 Task: Look for space in Akalkot, India from 6th September, 2023 to 10th September, 2023 for 1 adult in price range Rs.10000 to Rs.15000. Place can be private room with 1  bedroom having 1 bed and 1 bathroom. Property type can be house, flat, guest house, hotel. Booking option can be shelf check-in. Required host language is English.
Action: Mouse moved to (437, 98)
Screenshot: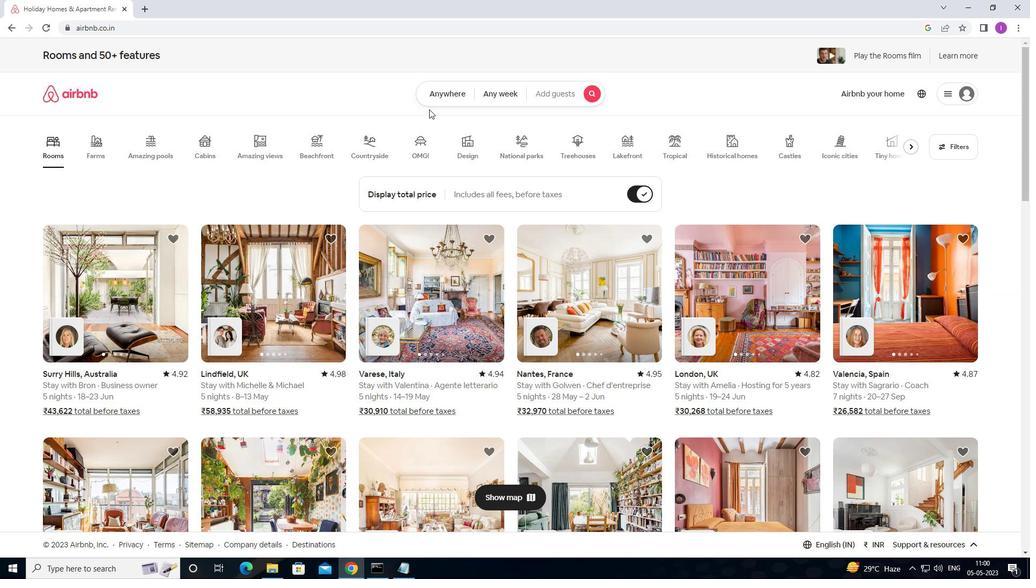 
Action: Mouse pressed left at (437, 98)
Screenshot: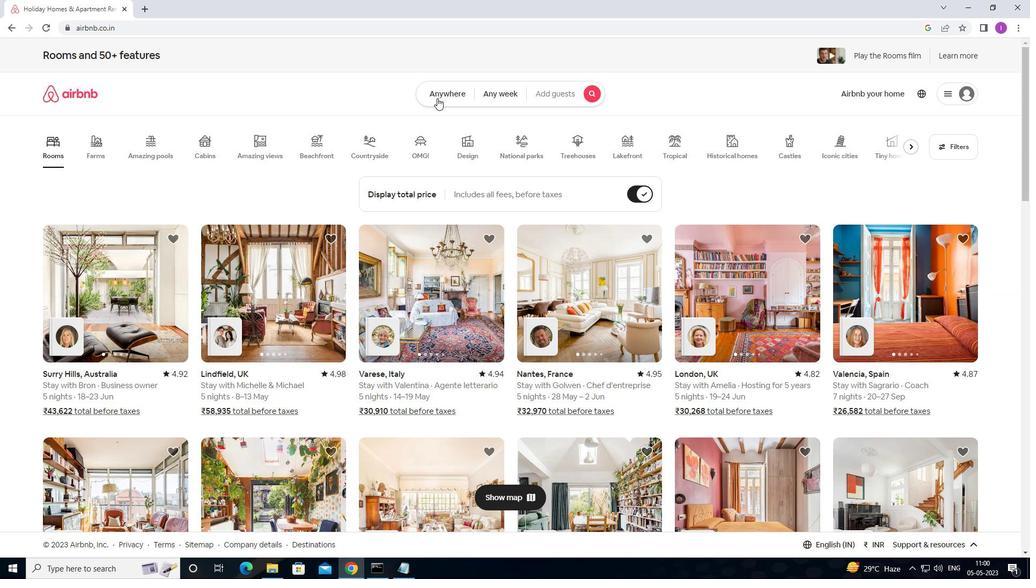 
Action: Mouse moved to (331, 133)
Screenshot: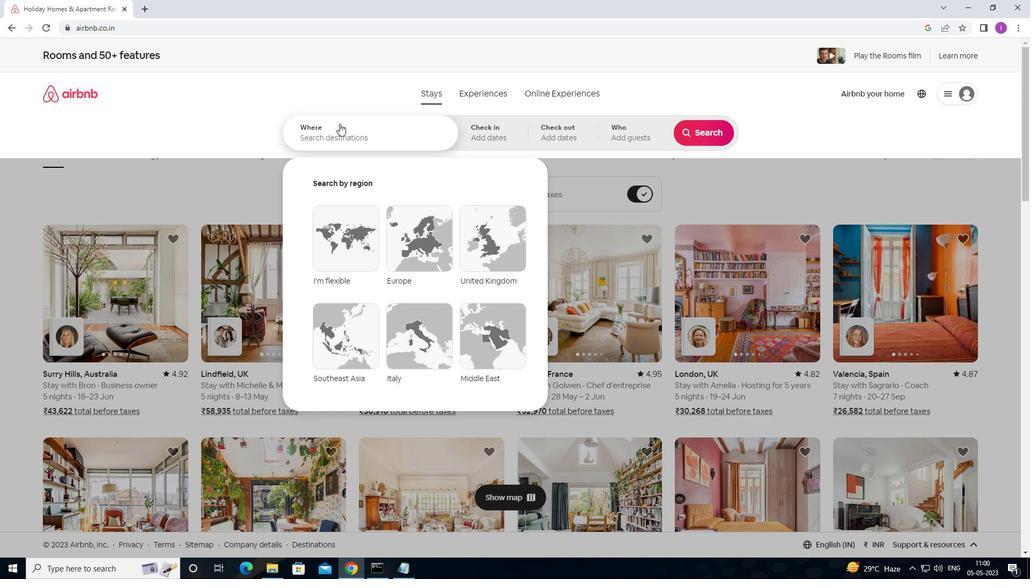 
Action: Mouse pressed left at (331, 133)
Screenshot: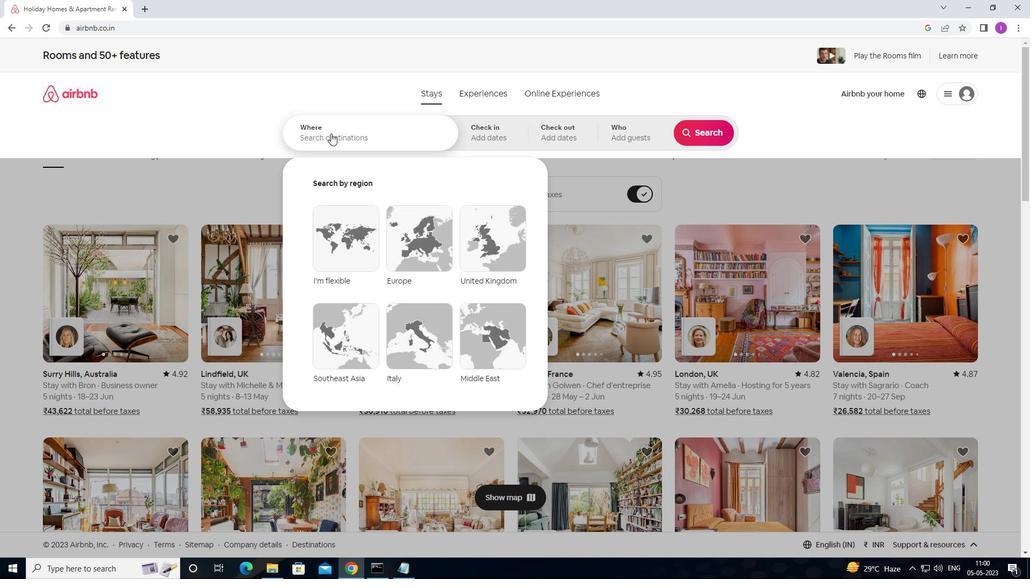 
Action: Mouse moved to (332, 133)
Screenshot: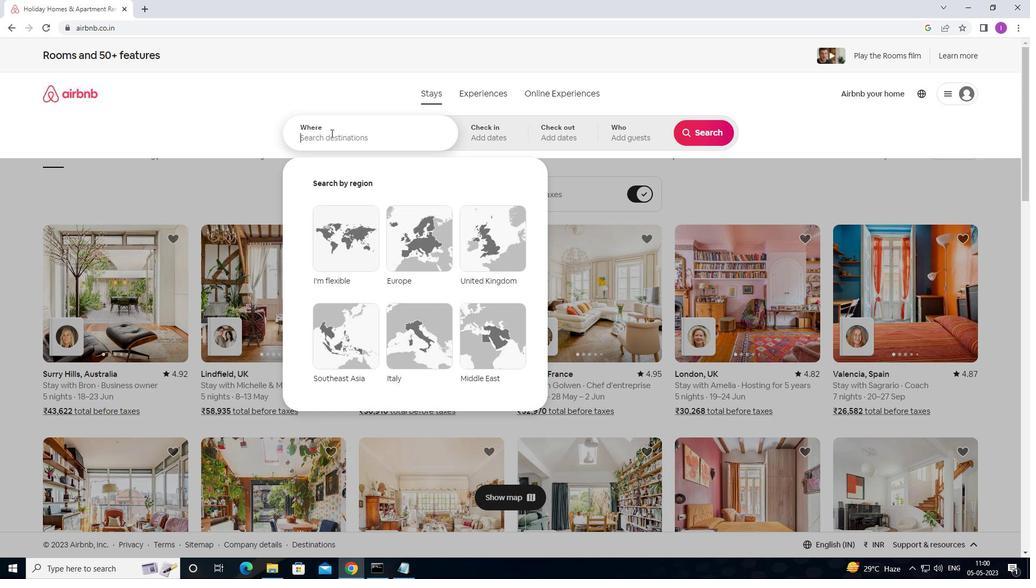 
Action: Key pressed <Key.shift>AKALKOT,<Key.shift><Key.shift>INDIA
Screenshot: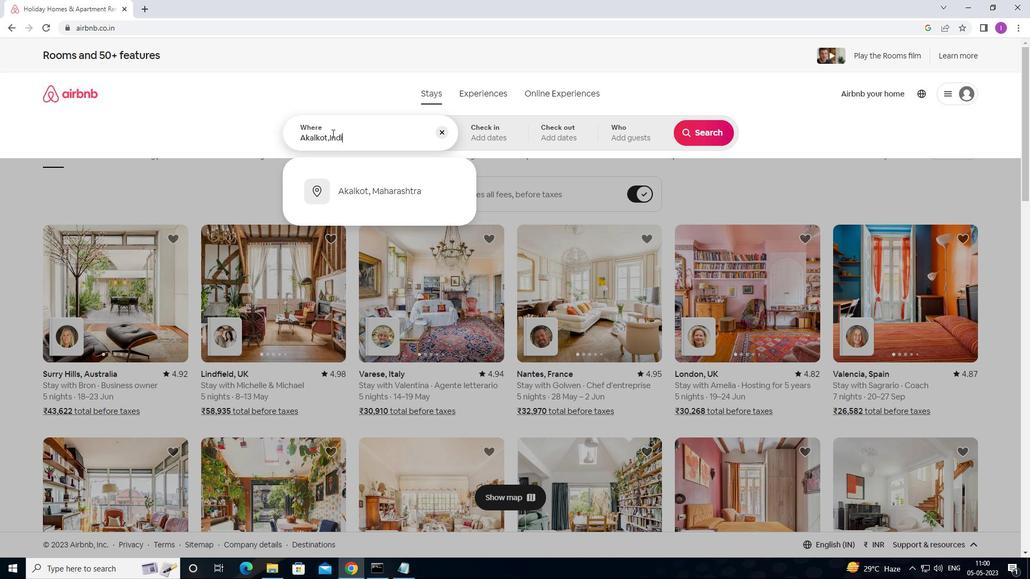 
Action: Mouse moved to (501, 132)
Screenshot: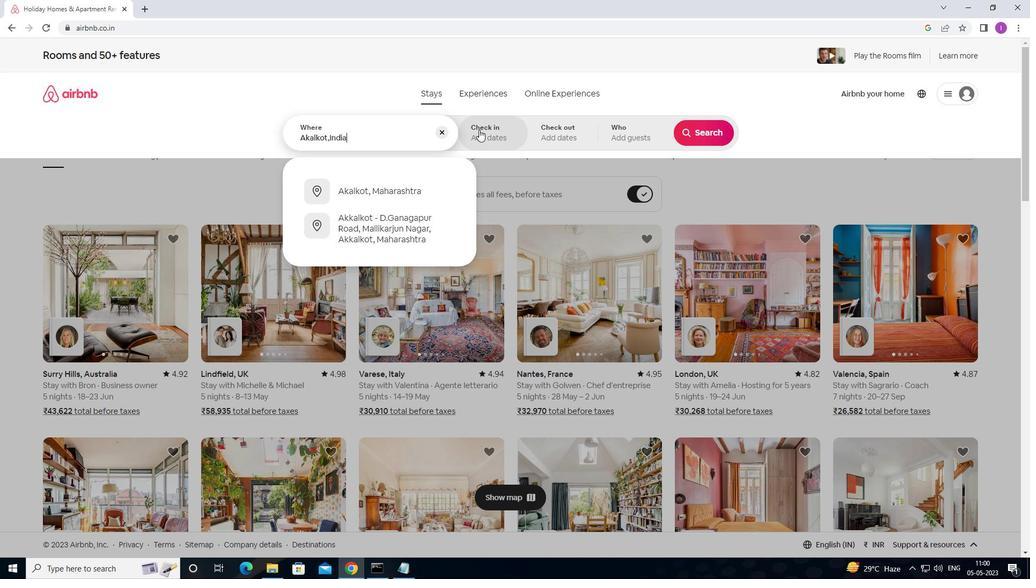 
Action: Mouse pressed left at (501, 132)
Screenshot: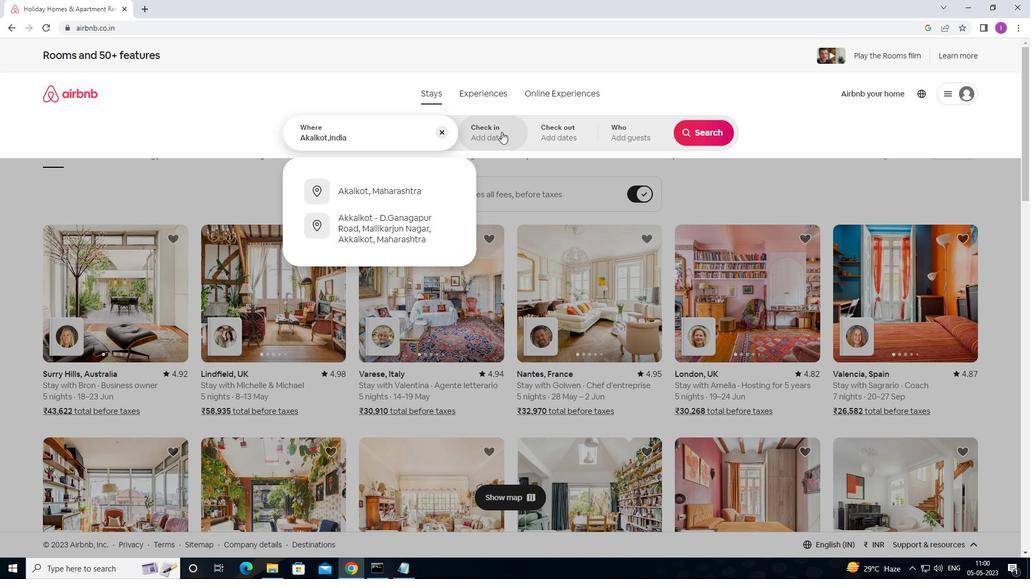 
Action: Mouse moved to (700, 221)
Screenshot: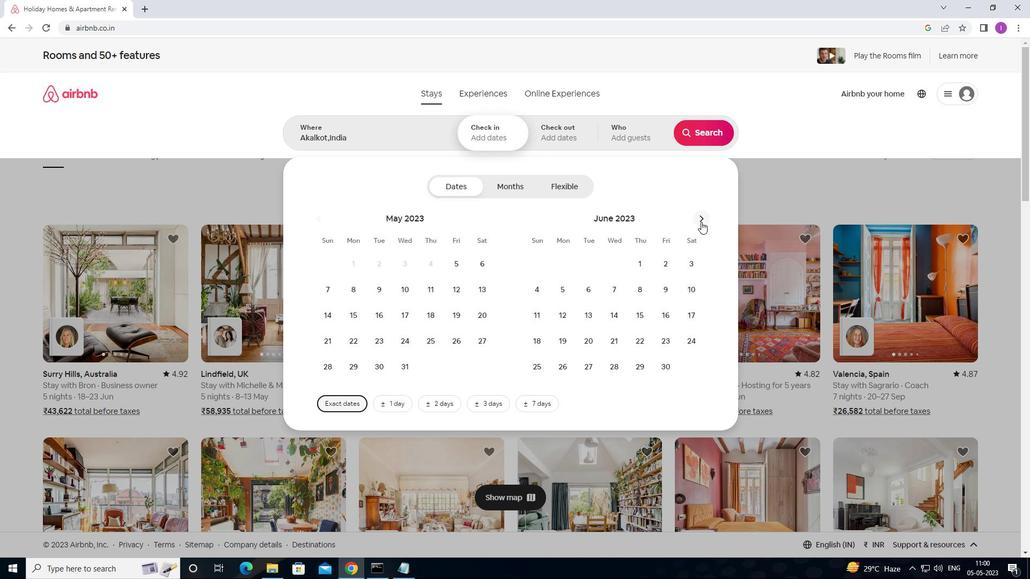 
Action: Mouse pressed left at (700, 221)
Screenshot: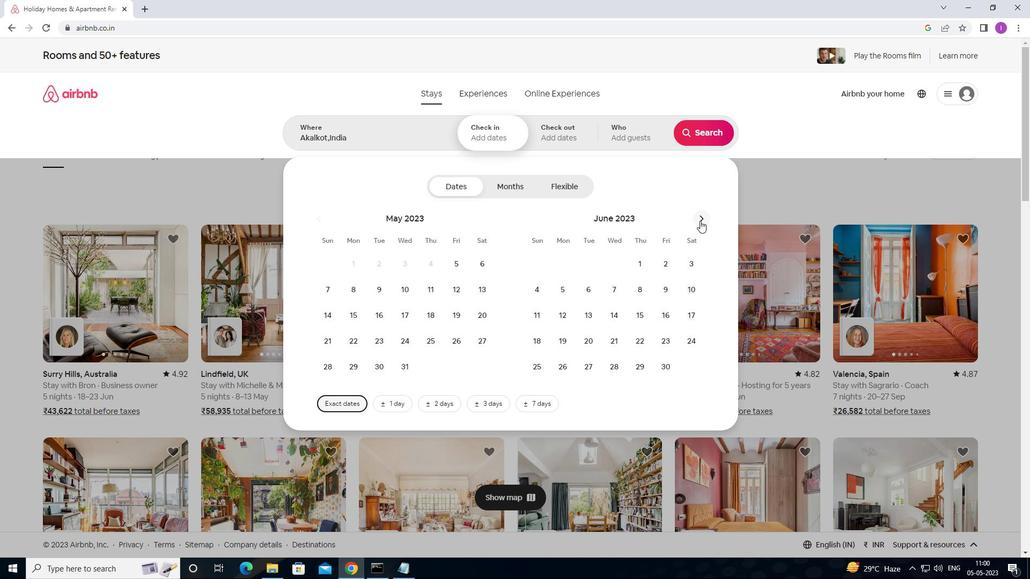 
Action: Mouse pressed left at (700, 221)
Screenshot: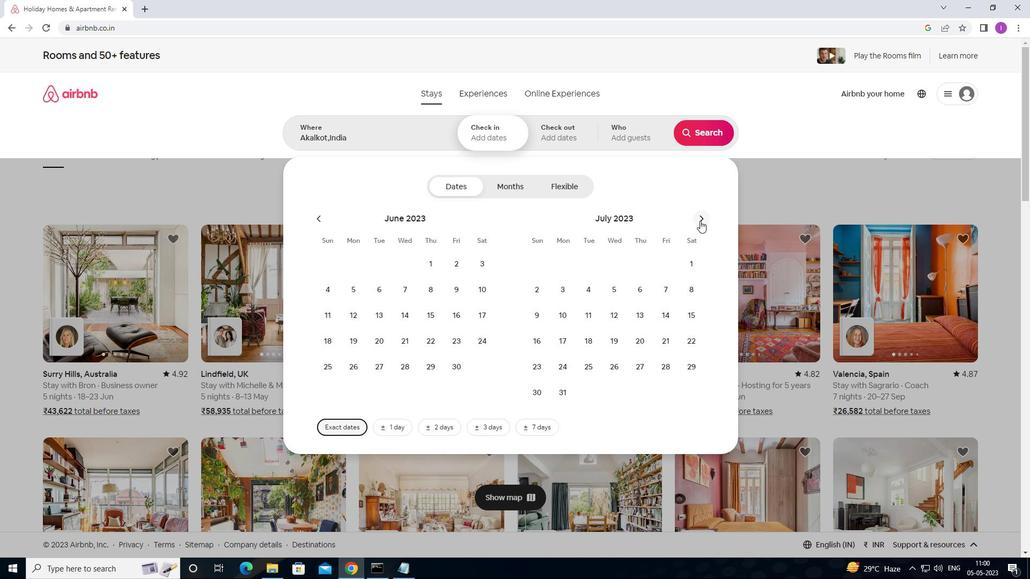 
Action: Mouse moved to (699, 220)
Screenshot: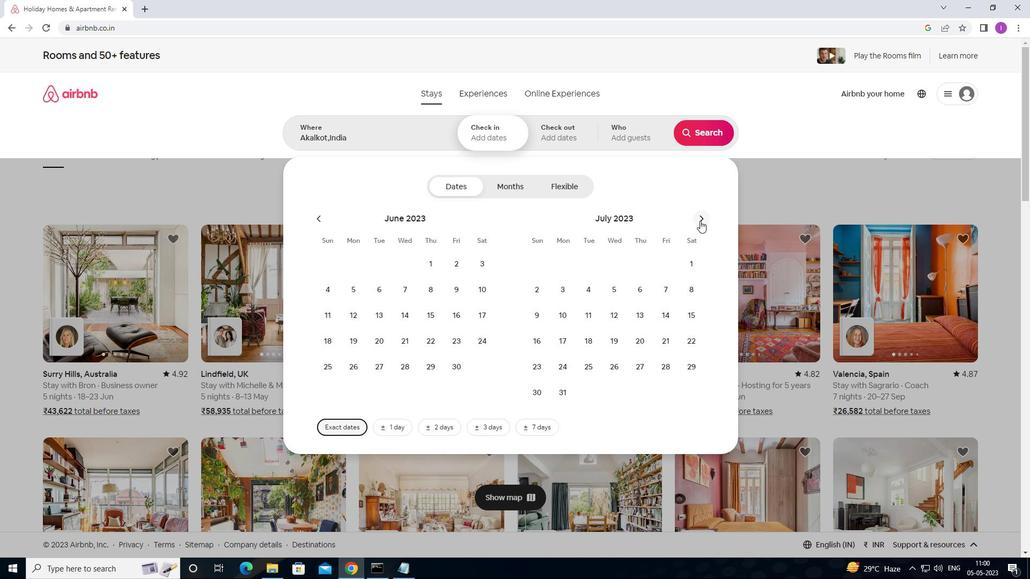 
Action: Mouse pressed left at (699, 220)
Screenshot: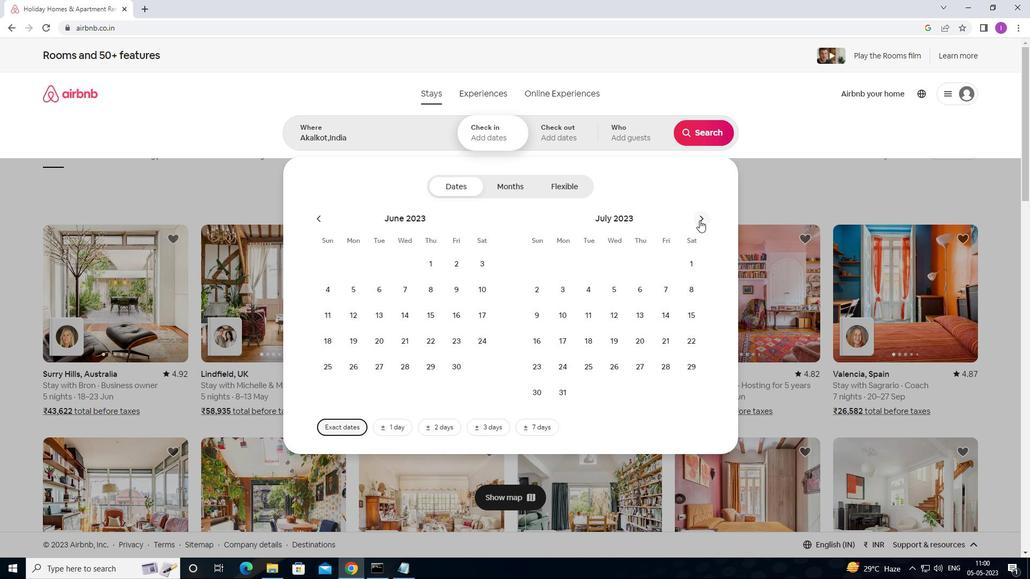 
Action: Mouse pressed left at (699, 220)
Screenshot: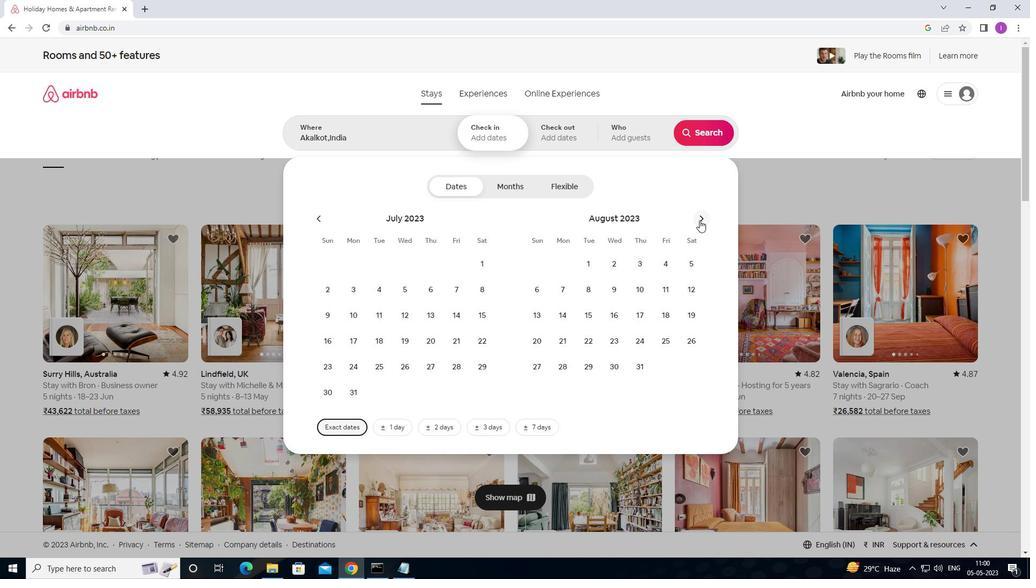 
Action: Mouse moved to (398, 286)
Screenshot: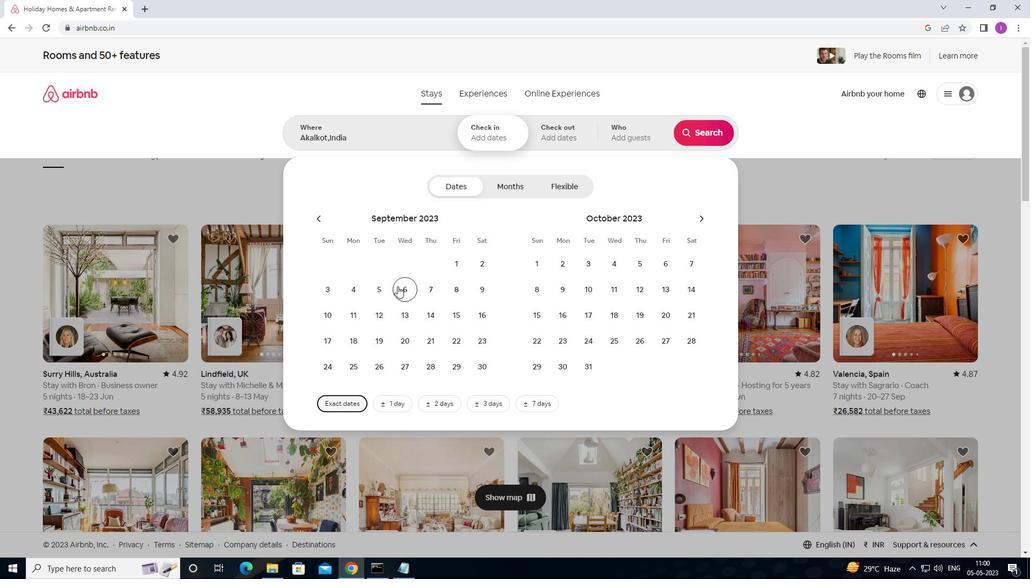 
Action: Mouse pressed left at (398, 286)
Screenshot: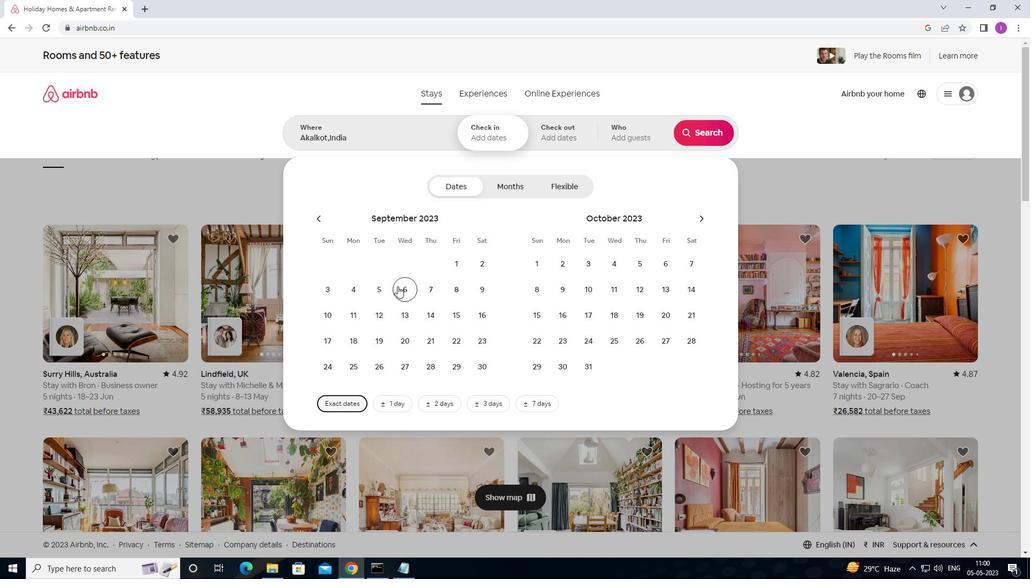 
Action: Mouse moved to (331, 310)
Screenshot: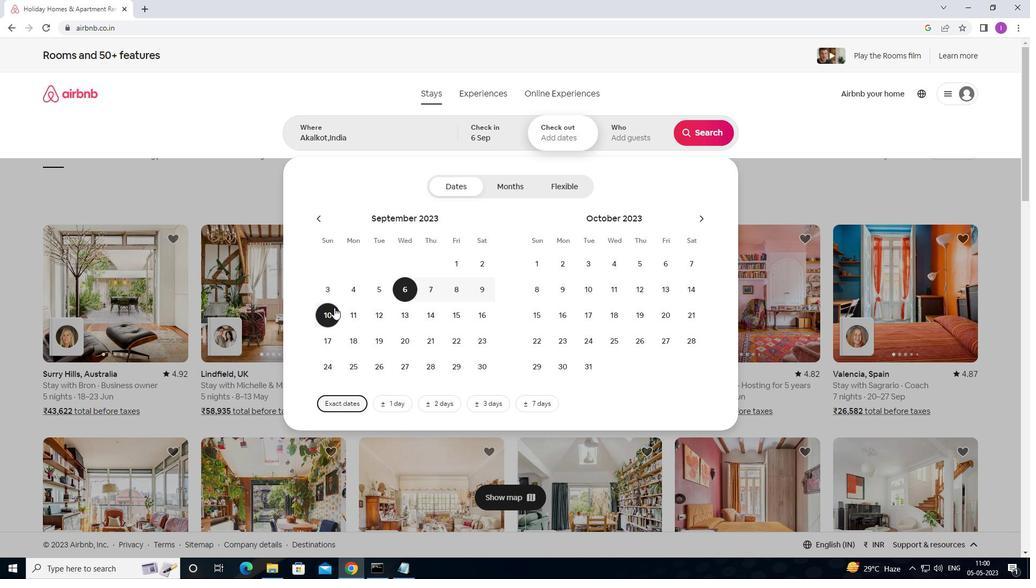 
Action: Mouse pressed left at (331, 310)
Screenshot: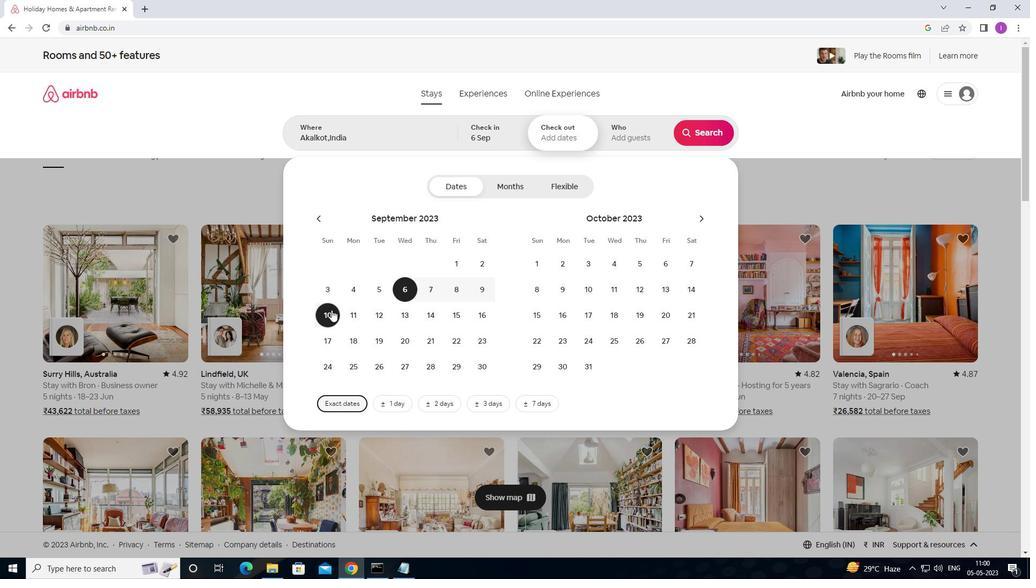 
Action: Mouse moved to (646, 128)
Screenshot: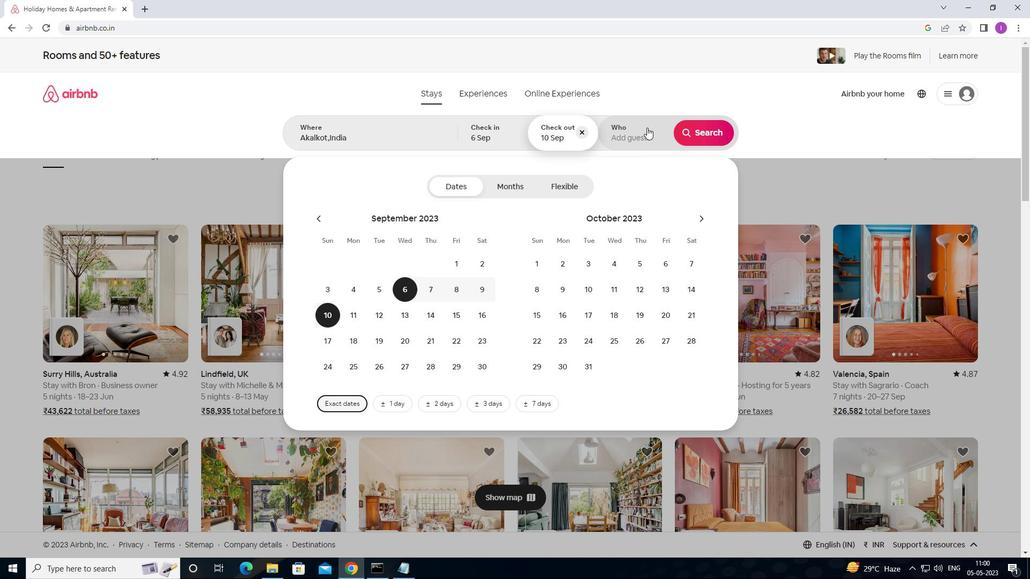 
Action: Mouse pressed left at (646, 128)
Screenshot: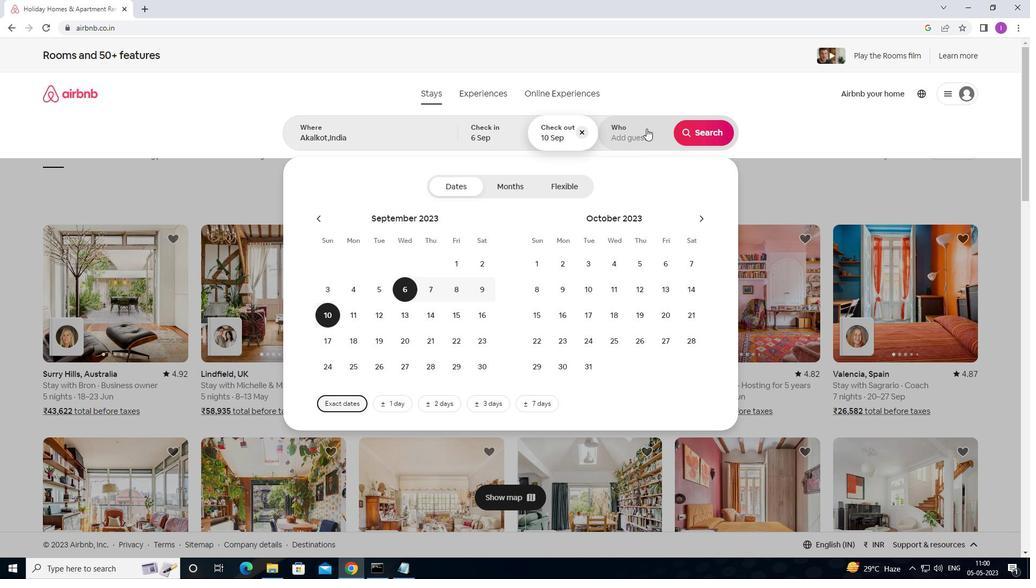 
Action: Mouse moved to (711, 188)
Screenshot: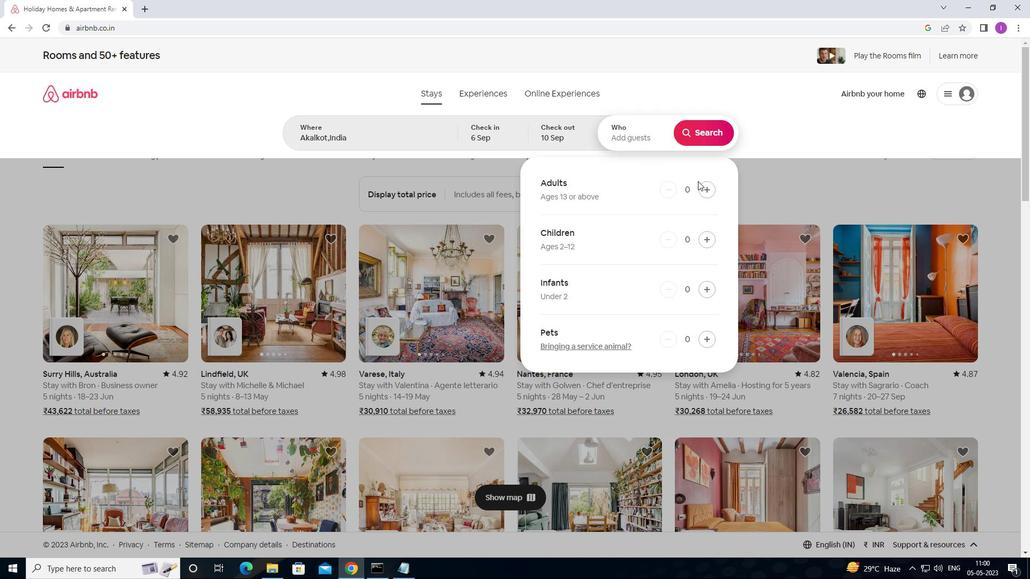 
Action: Mouse pressed left at (711, 188)
Screenshot: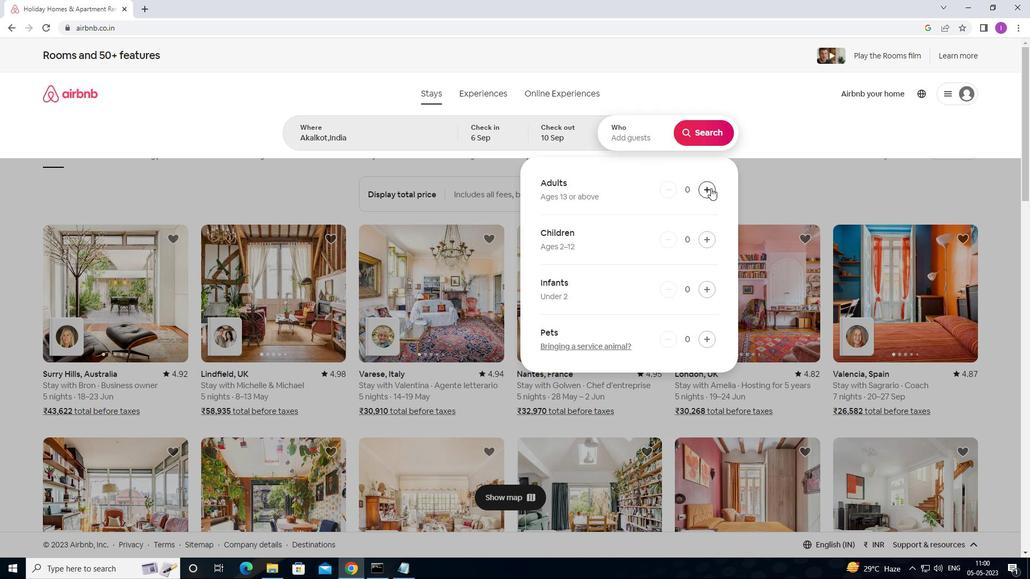 
Action: Mouse moved to (707, 133)
Screenshot: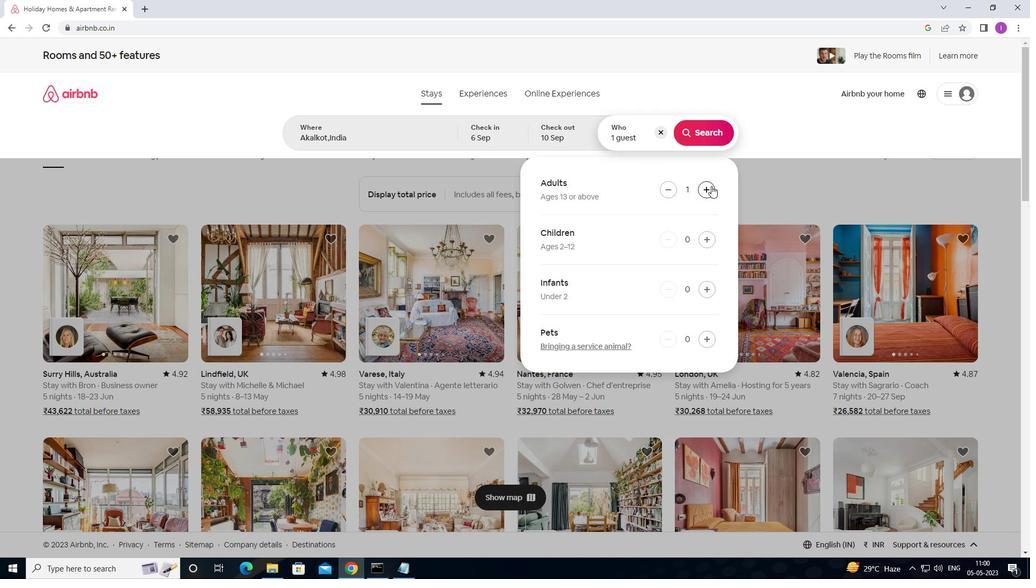 
Action: Mouse pressed left at (707, 133)
Screenshot: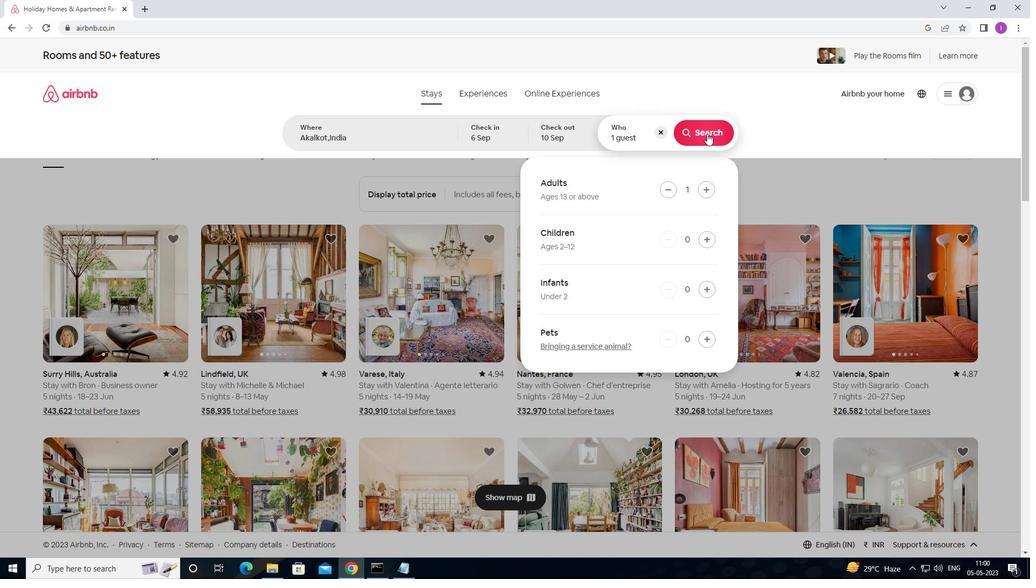 
Action: Mouse moved to (993, 100)
Screenshot: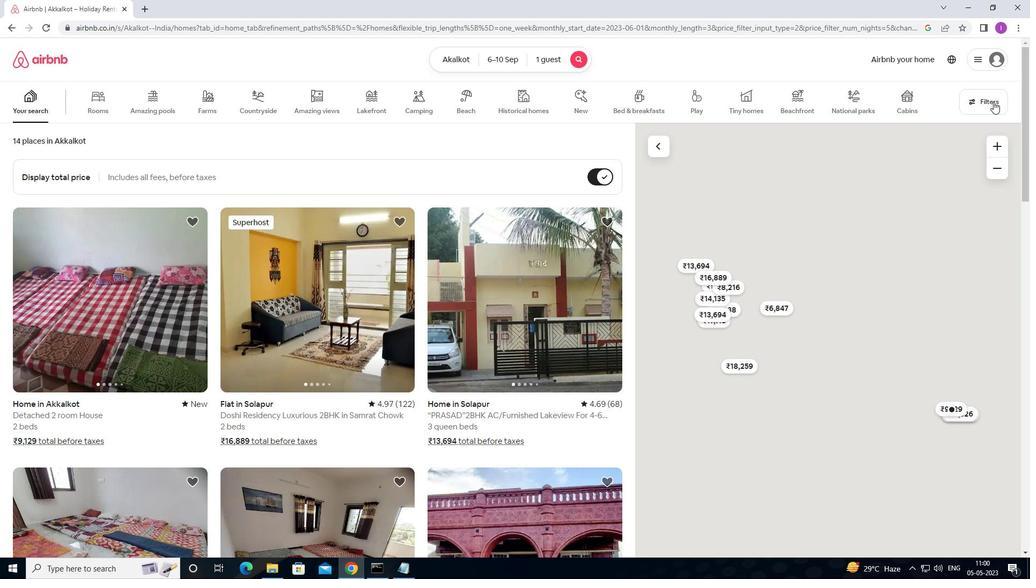 
Action: Mouse pressed left at (993, 100)
Screenshot: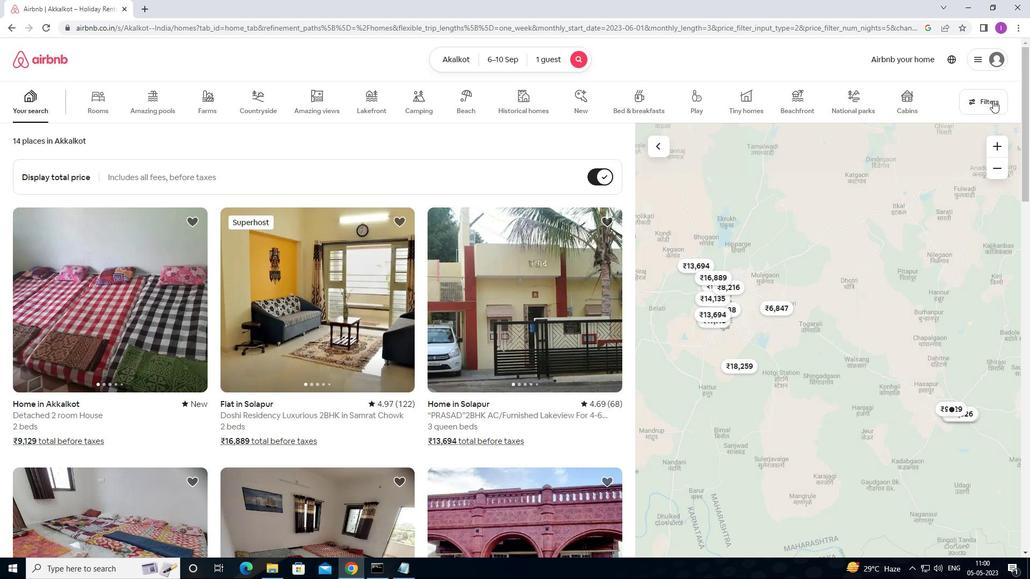 
Action: Mouse moved to (393, 360)
Screenshot: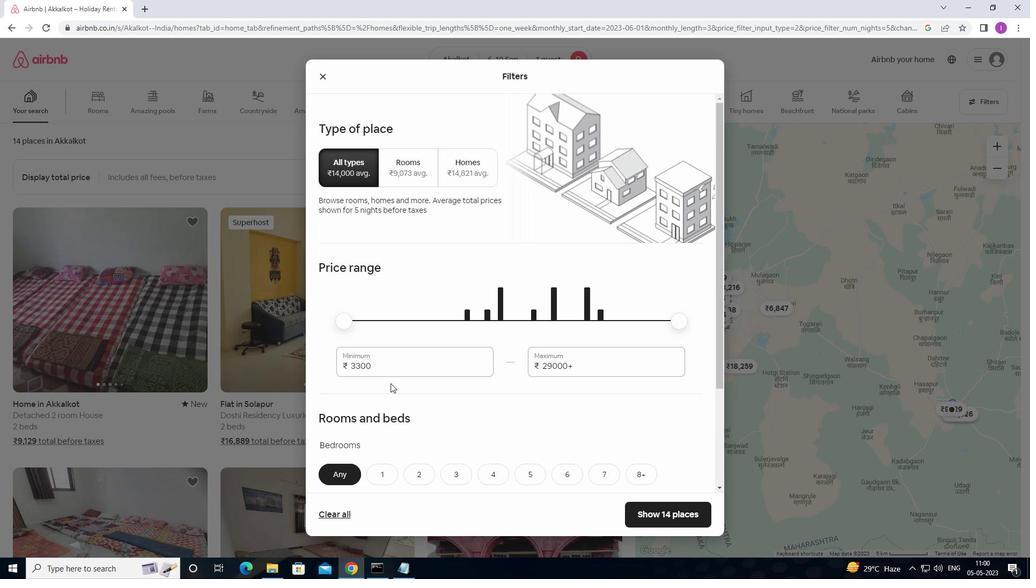 
Action: Mouse pressed left at (393, 360)
Screenshot: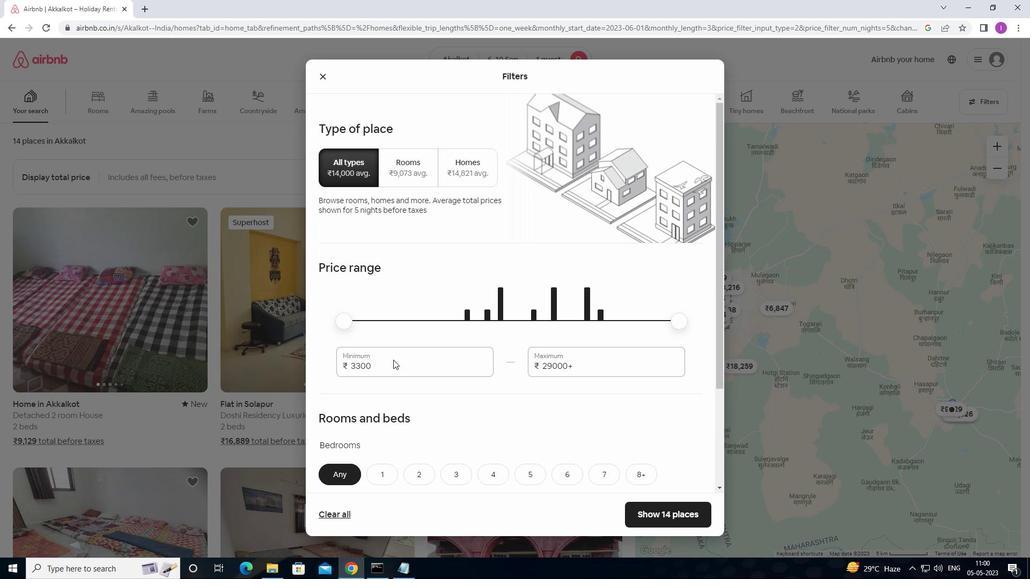 
Action: Mouse moved to (392, 366)
Screenshot: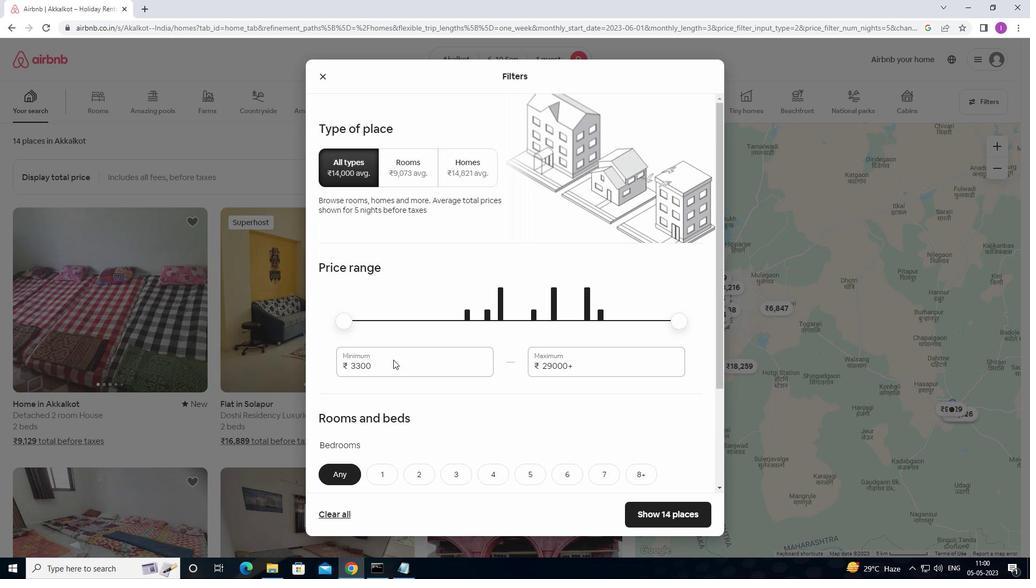
Action: Mouse pressed left at (392, 366)
Screenshot: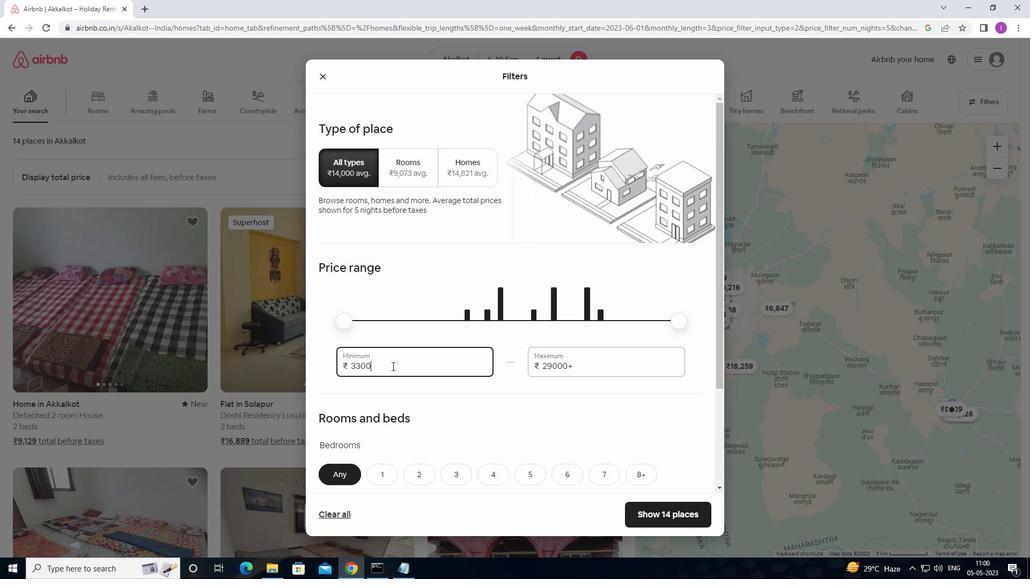 
Action: Mouse moved to (398, 374)
Screenshot: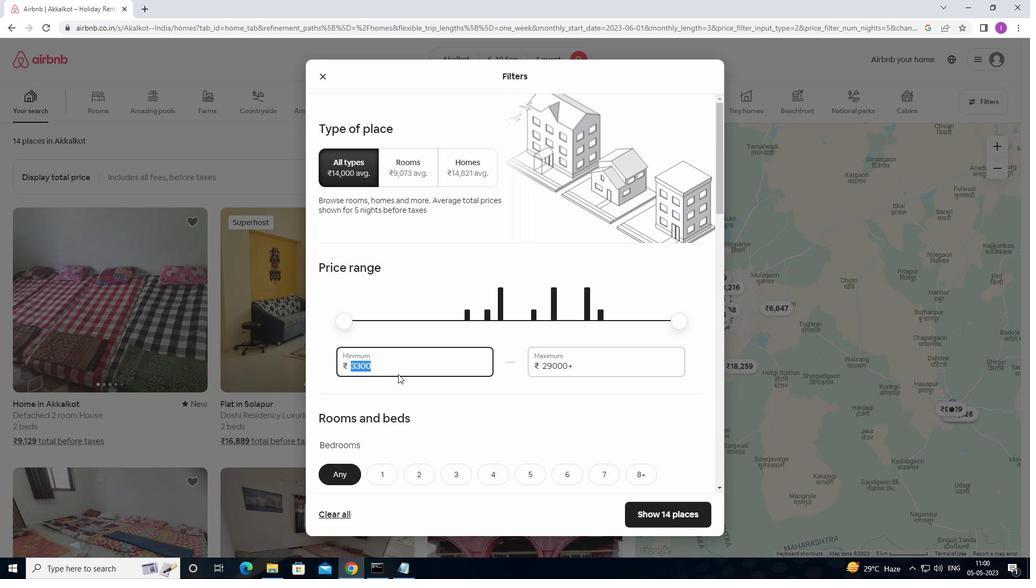 
Action: Key pressed 1
Screenshot: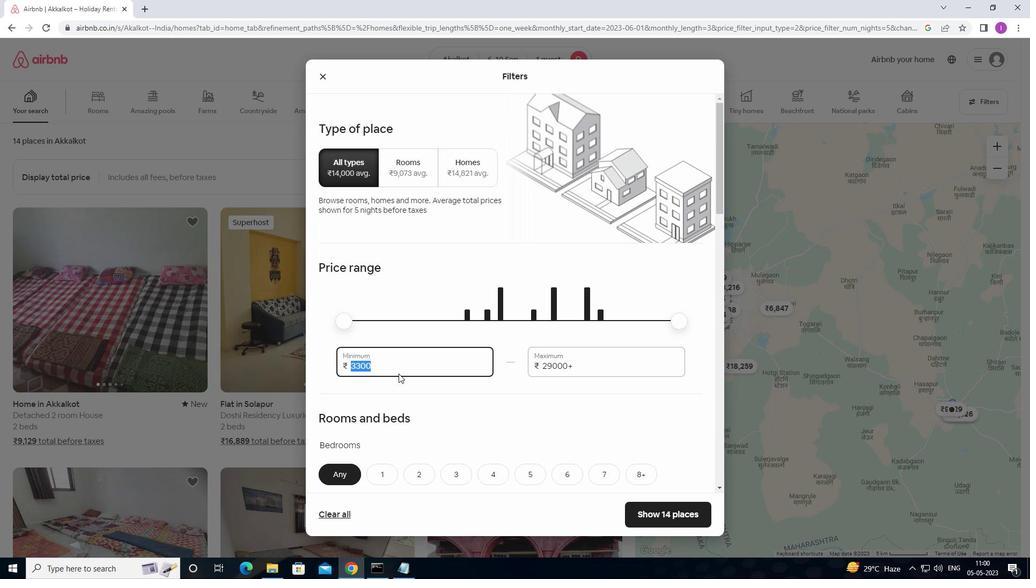 
Action: Mouse moved to (403, 372)
Screenshot: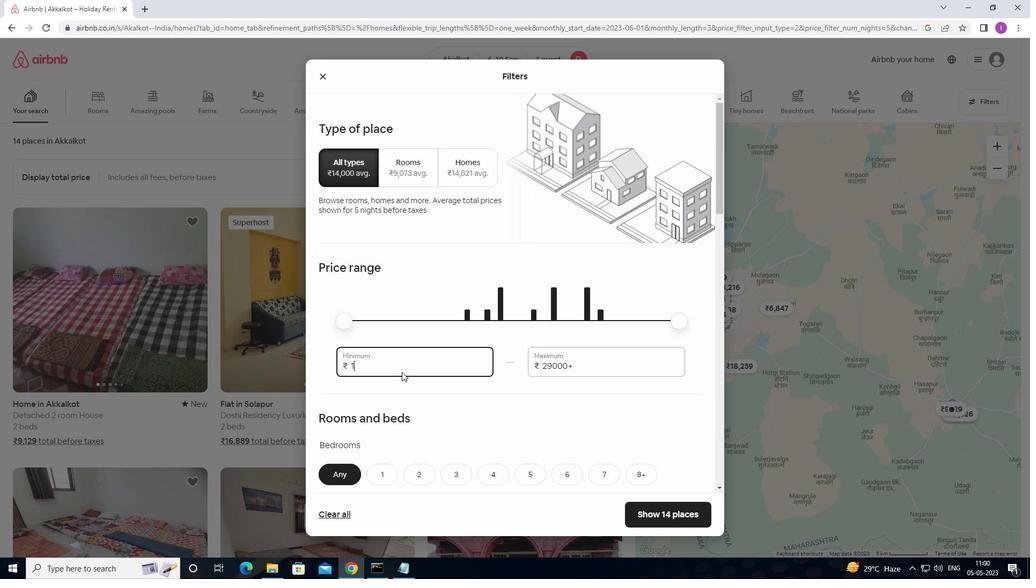 
Action: Key pressed 0
Screenshot: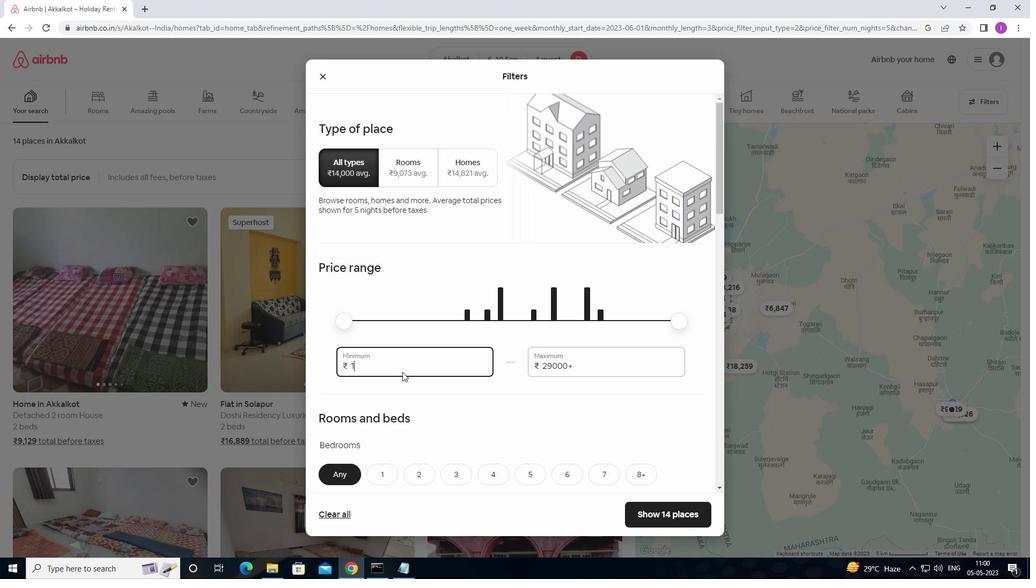
Action: Mouse moved to (406, 372)
Screenshot: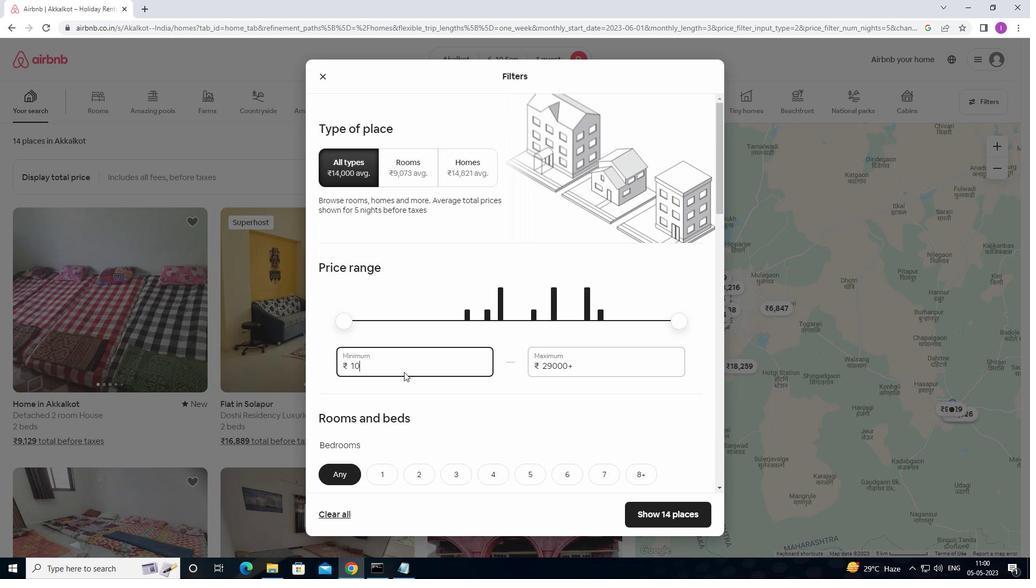 
Action: Key pressed 000
Screenshot: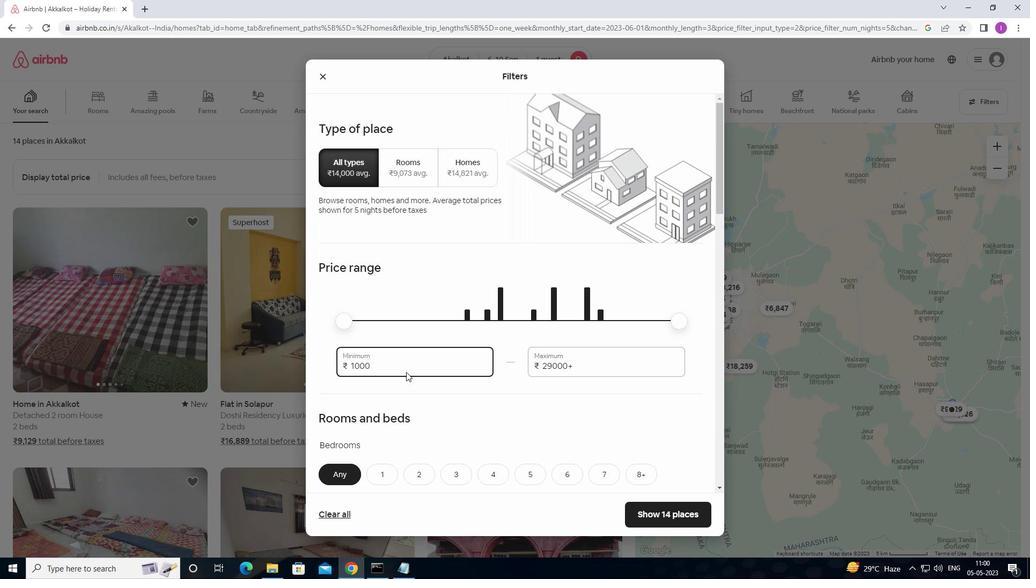 
Action: Mouse moved to (576, 368)
Screenshot: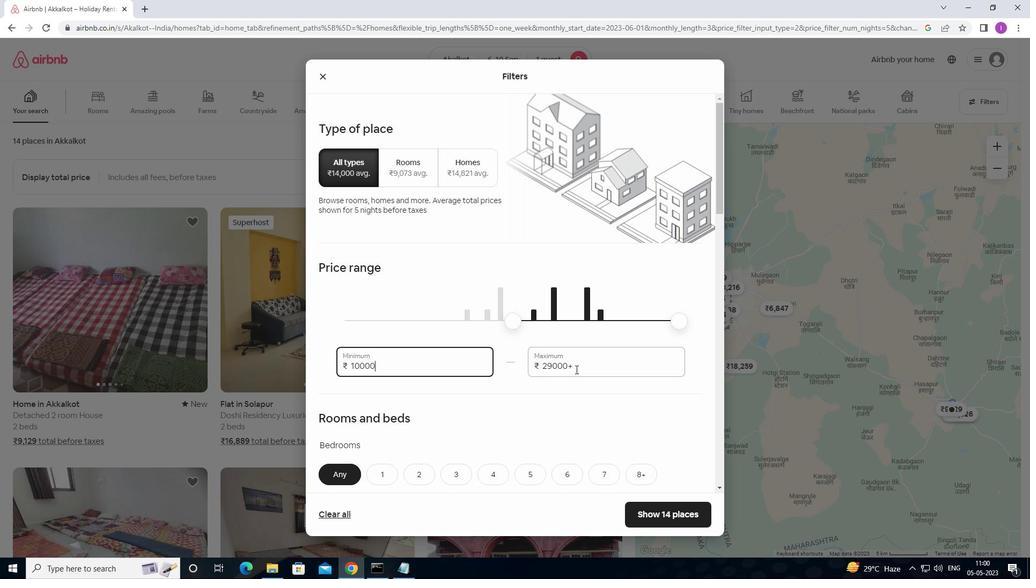 
Action: Mouse pressed left at (576, 368)
Screenshot: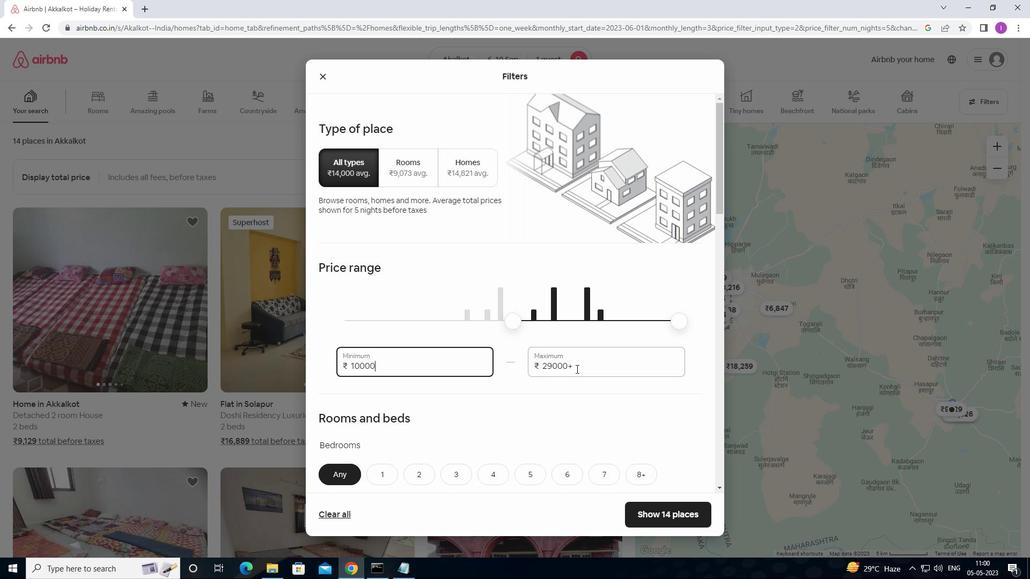 
Action: Mouse moved to (553, 368)
Screenshot: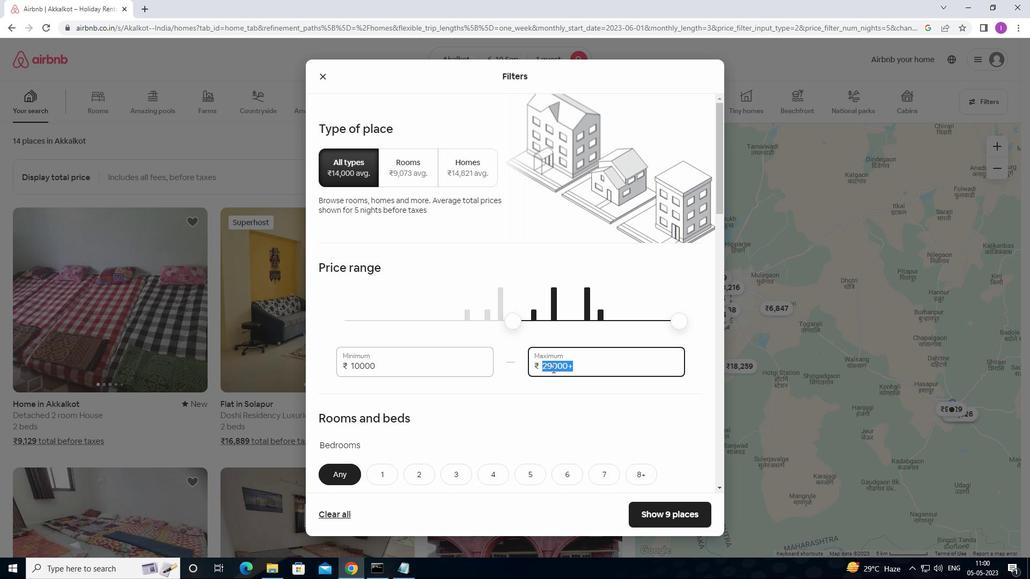 
Action: Key pressed 15000
Screenshot: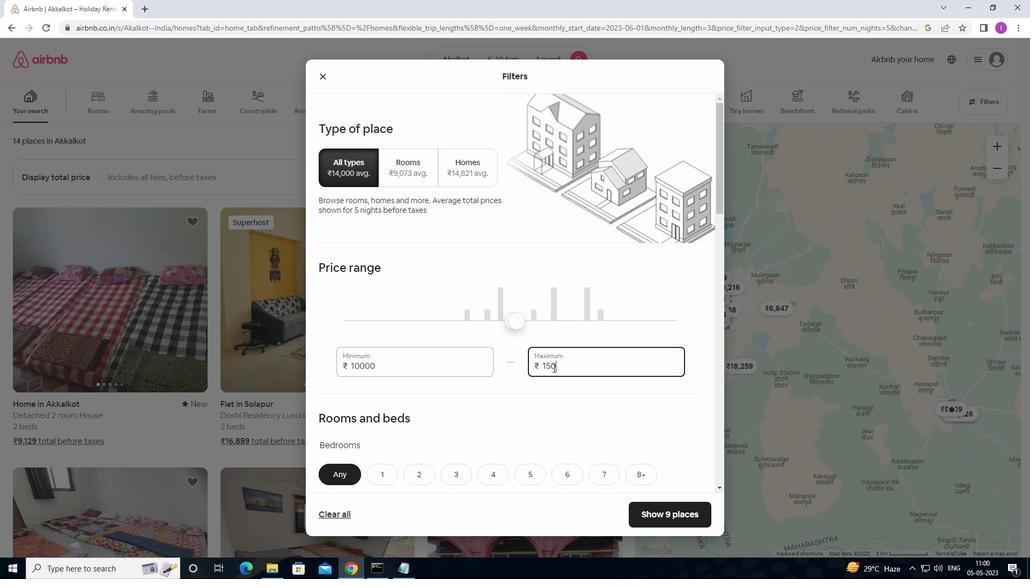 
Action: Mouse moved to (554, 382)
Screenshot: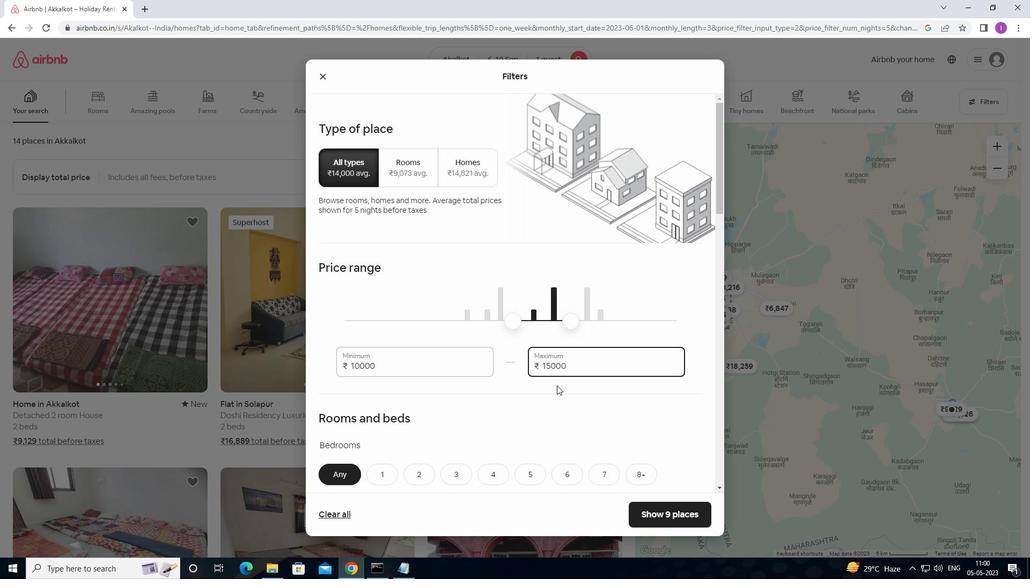 
Action: Mouse scrolled (554, 381) with delta (0, 0)
Screenshot: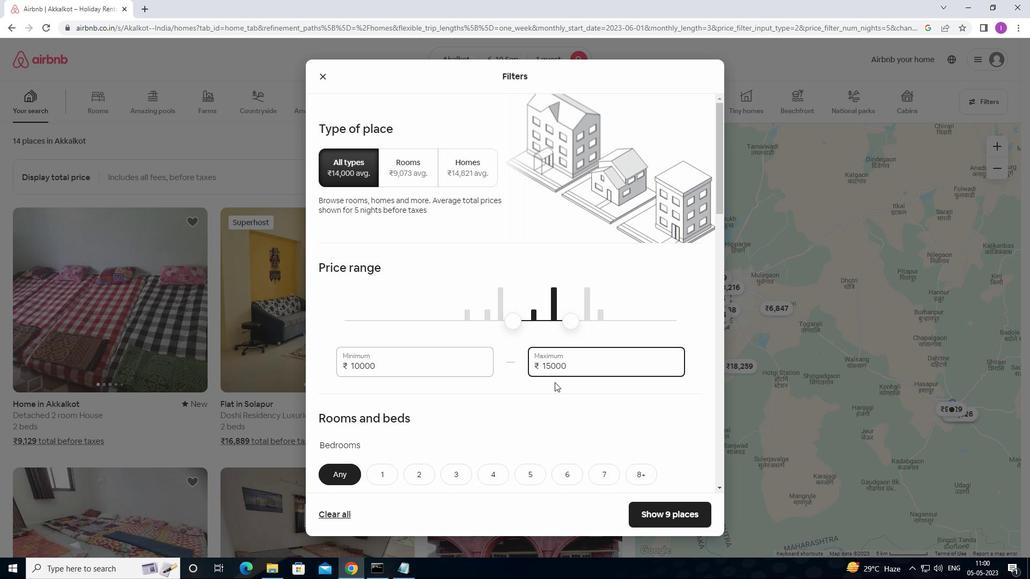
Action: Mouse moved to (554, 382)
Screenshot: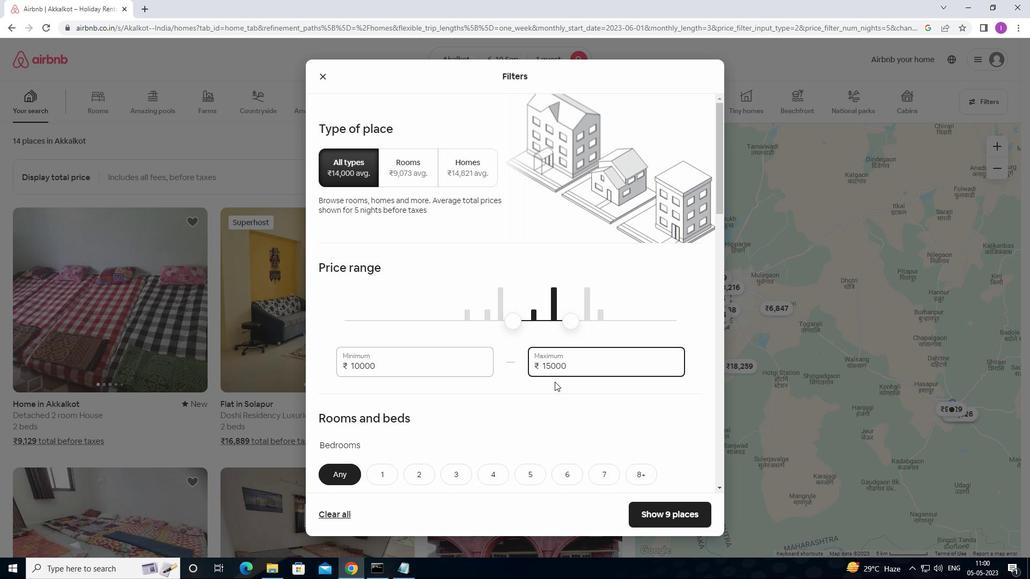 
Action: Mouse scrolled (554, 381) with delta (0, 0)
Screenshot: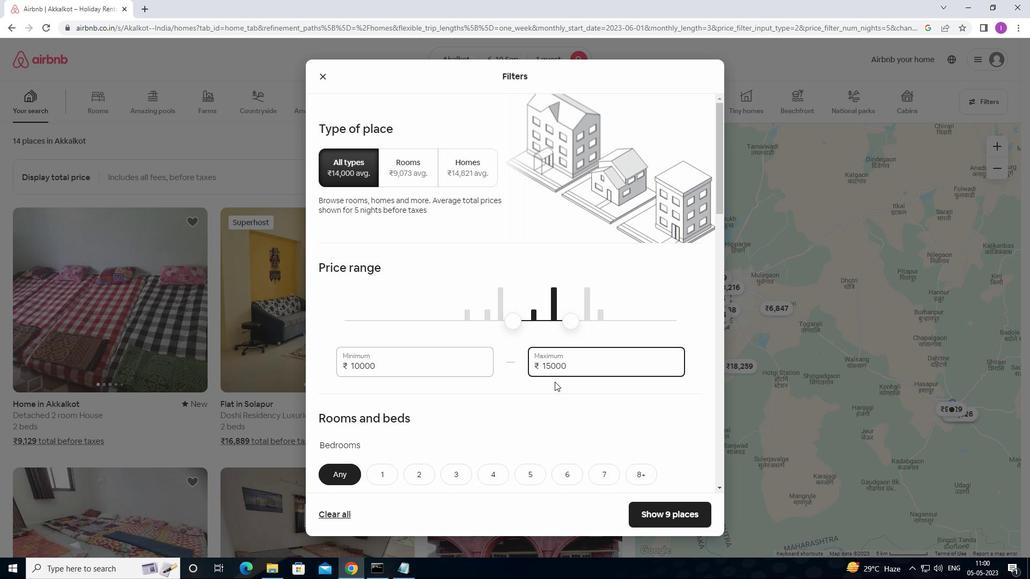 
Action: Mouse moved to (558, 376)
Screenshot: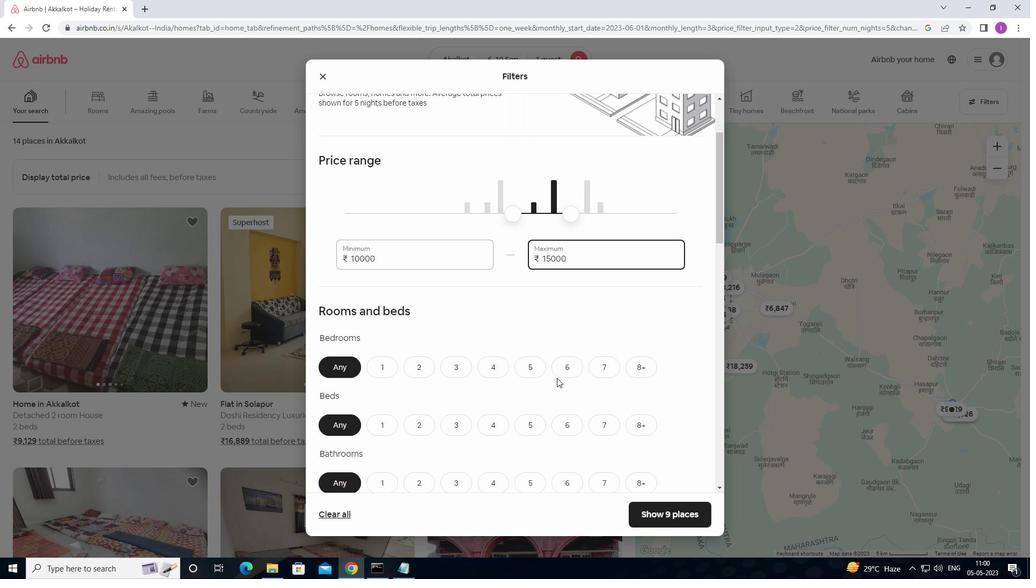 
Action: Mouse scrolled (558, 375) with delta (0, 0)
Screenshot: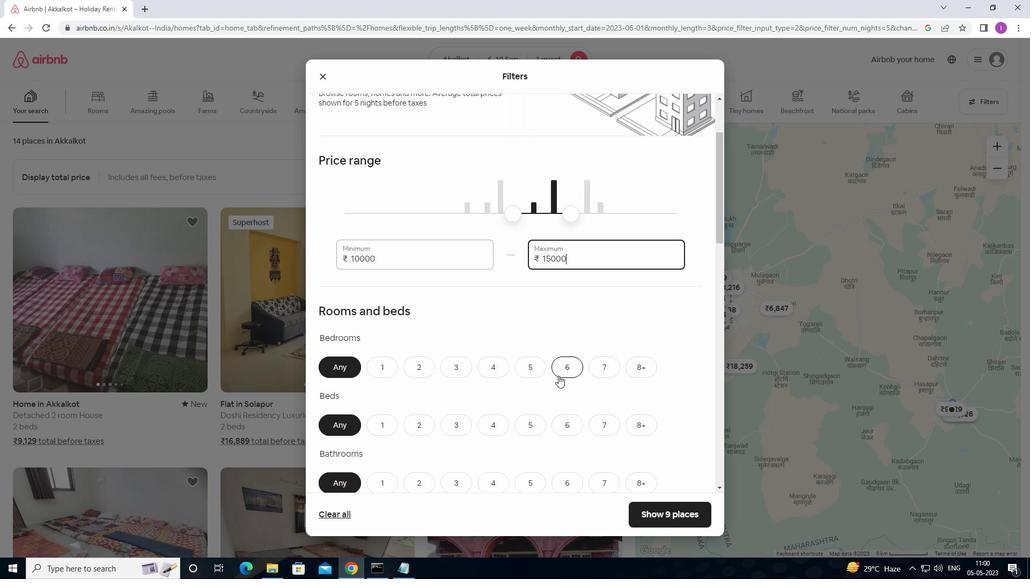 
Action: Mouse moved to (558, 372)
Screenshot: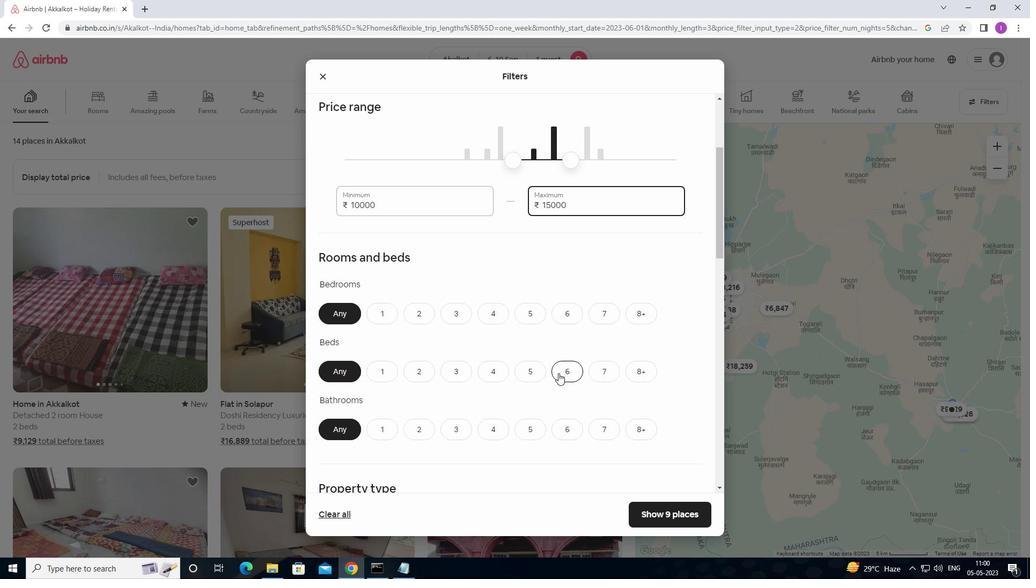 
Action: Mouse scrolled (558, 372) with delta (0, 0)
Screenshot: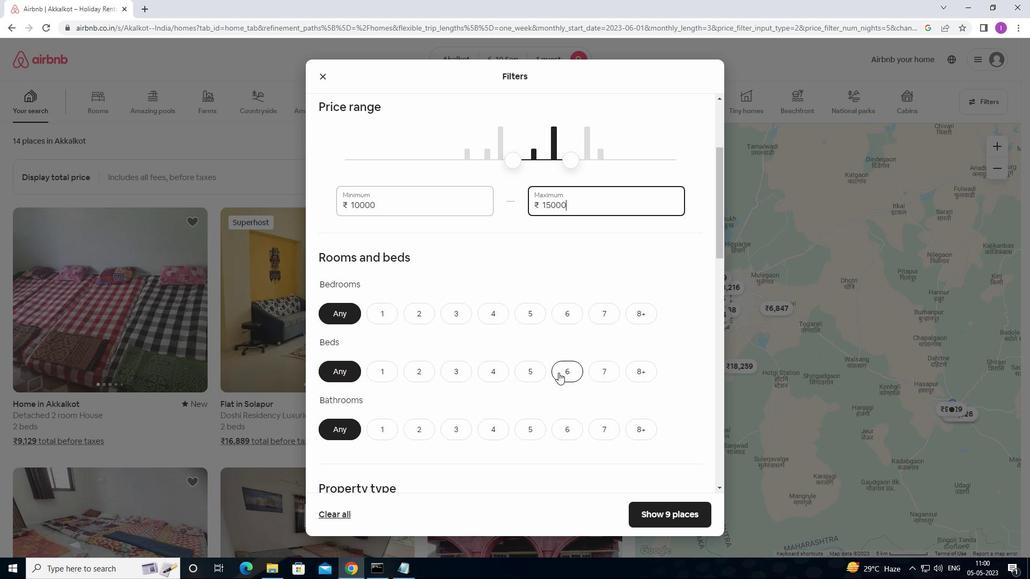 
Action: Mouse moved to (381, 267)
Screenshot: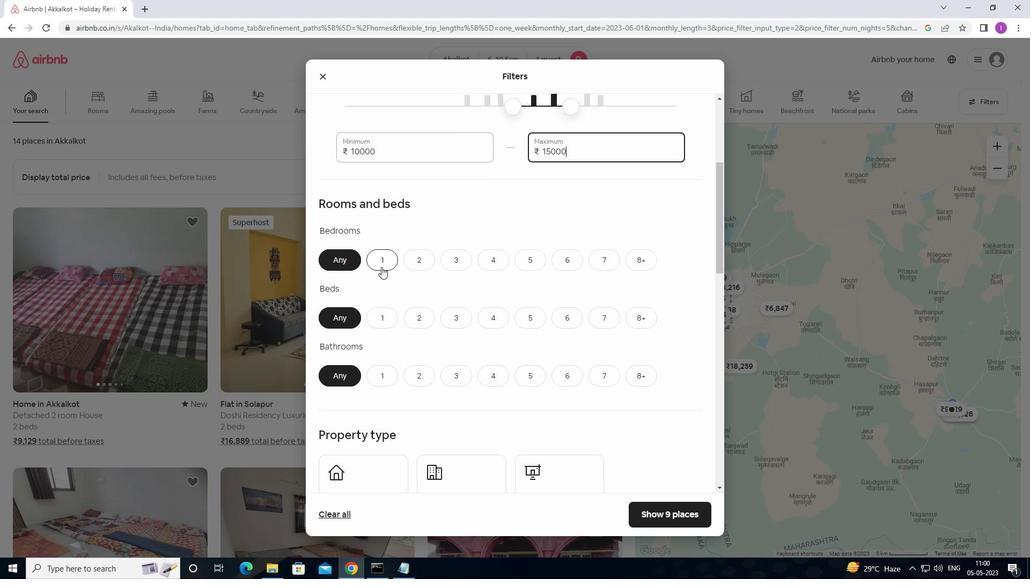 
Action: Mouse pressed left at (381, 267)
Screenshot: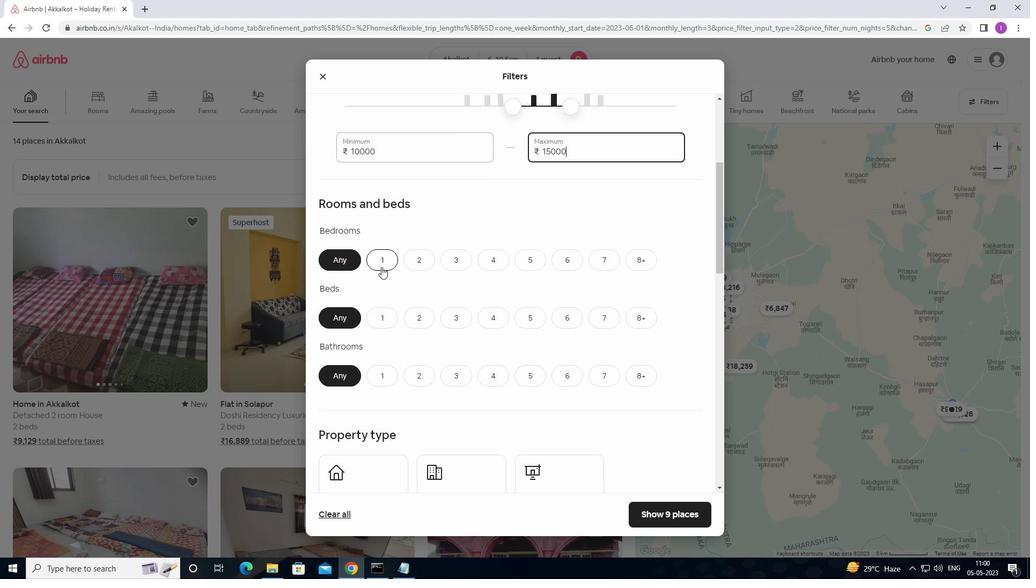 
Action: Mouse moved to (389, 313)
Screenshot: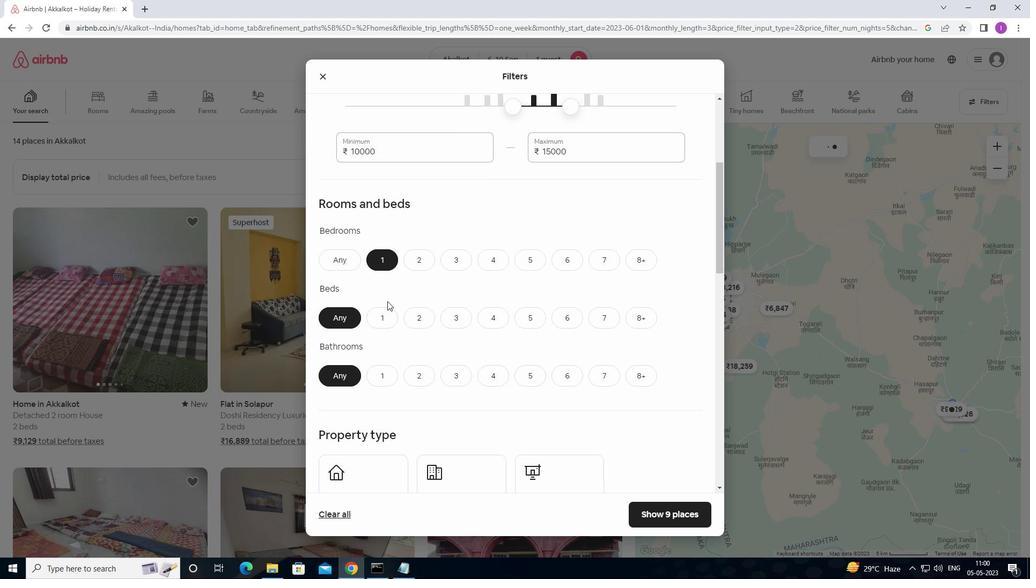 
Action: Mouse pressed left at (389, 313)
Screenshot: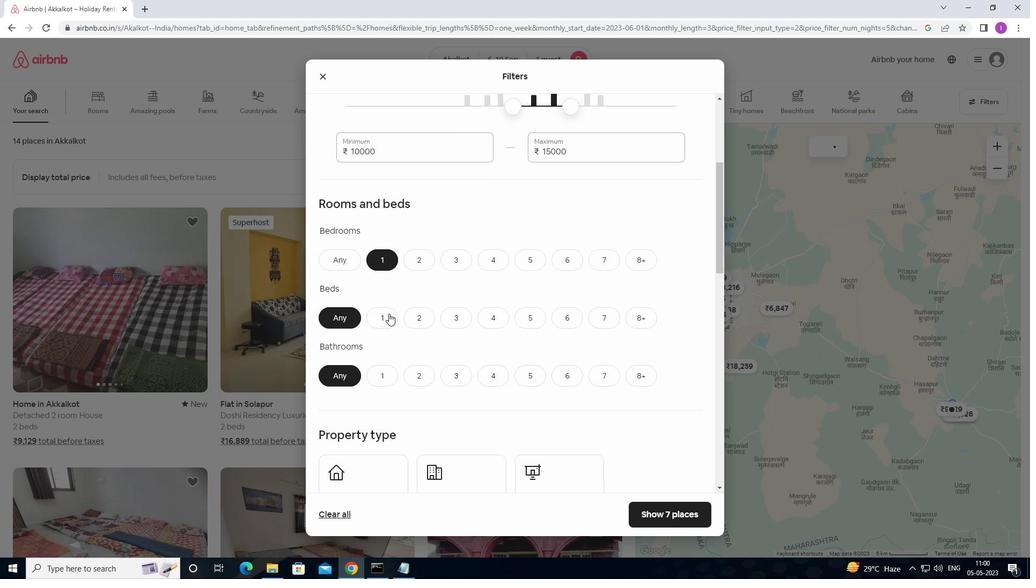 
Action: Mouse moved to (387, 378)
Screenshot: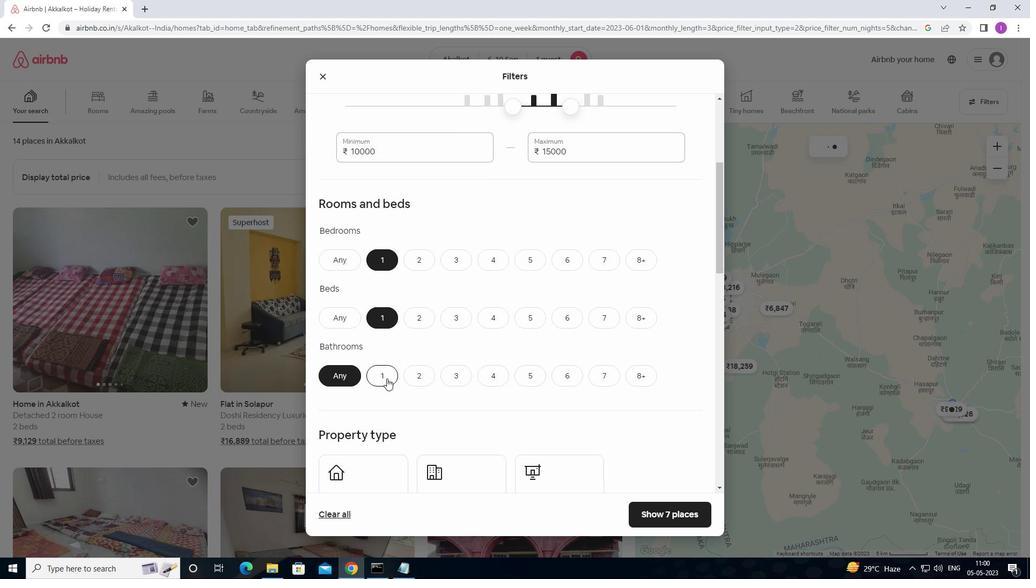 
Action: Mouse pressed left at (387, 378)
Screenshot: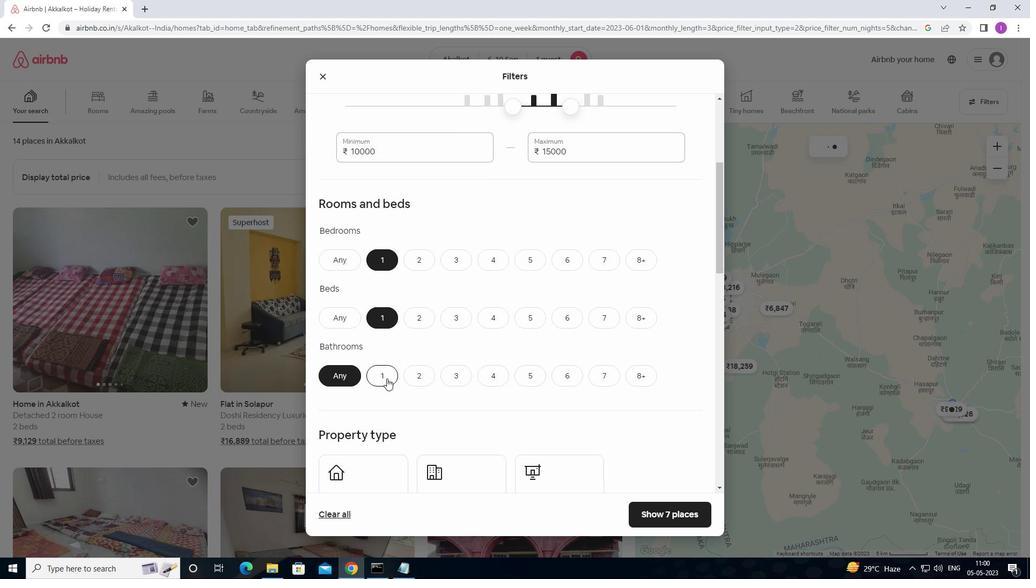 
Action: Mouse moved to (394, 374)
Screenshot: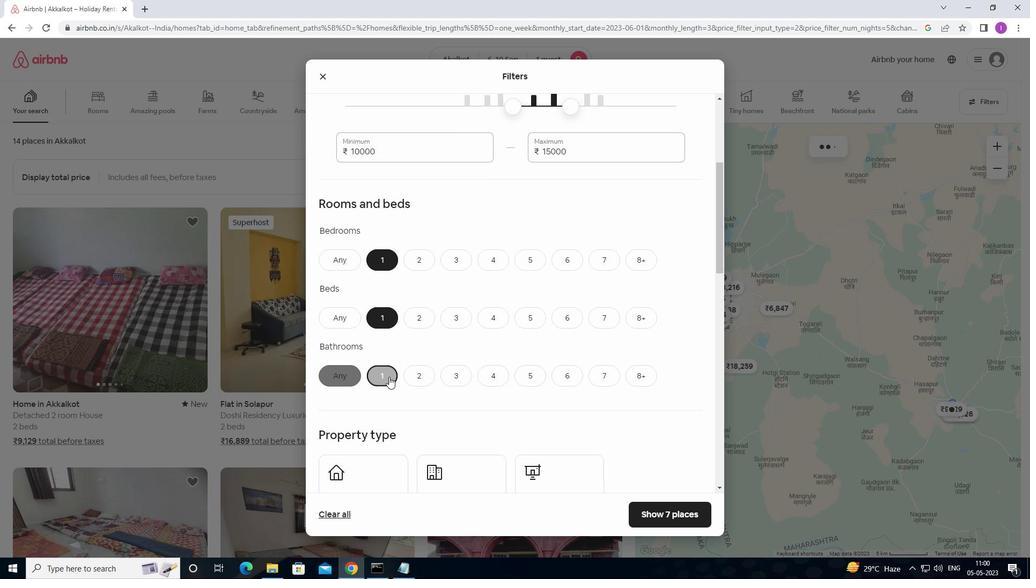 
Action: Mouse scrolled (394, 373) with delta (0, 0)
Screenshot: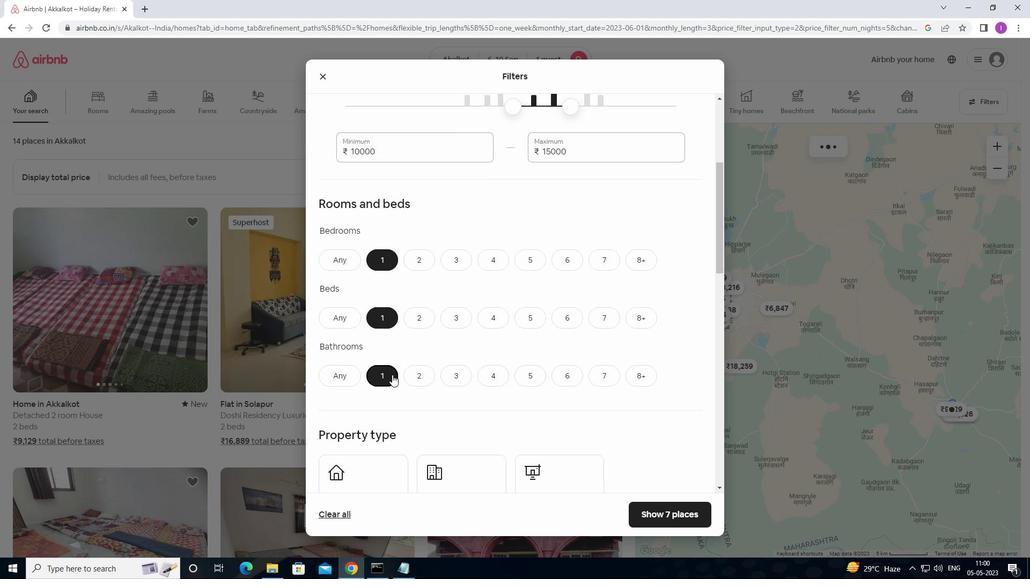 
Action: Mouse scrolled (394, 373) with delta (0, 0)
Screenshot: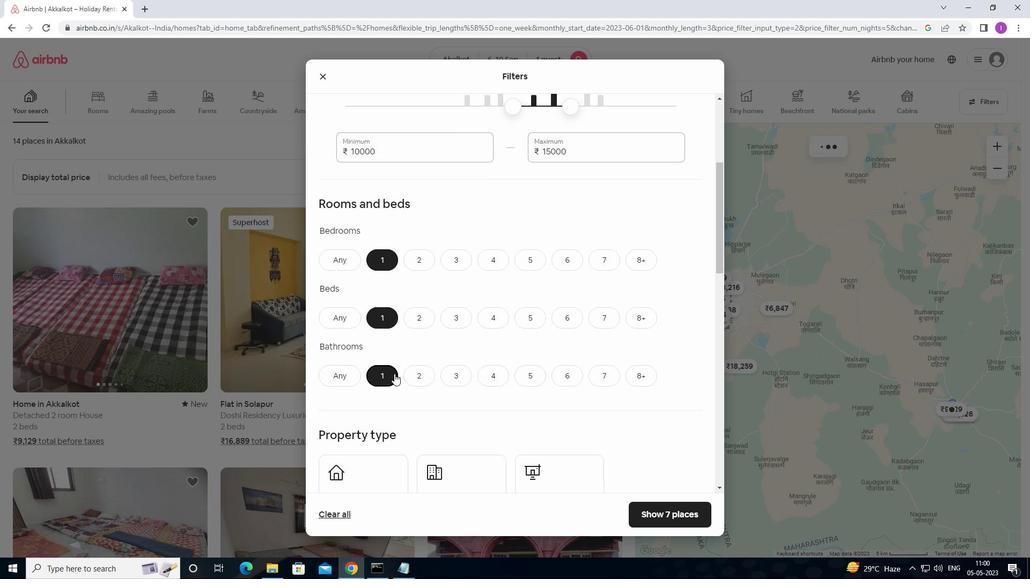 
Action: Mouse scrolled (394, 373) with delta (0, 0)
Screenshot: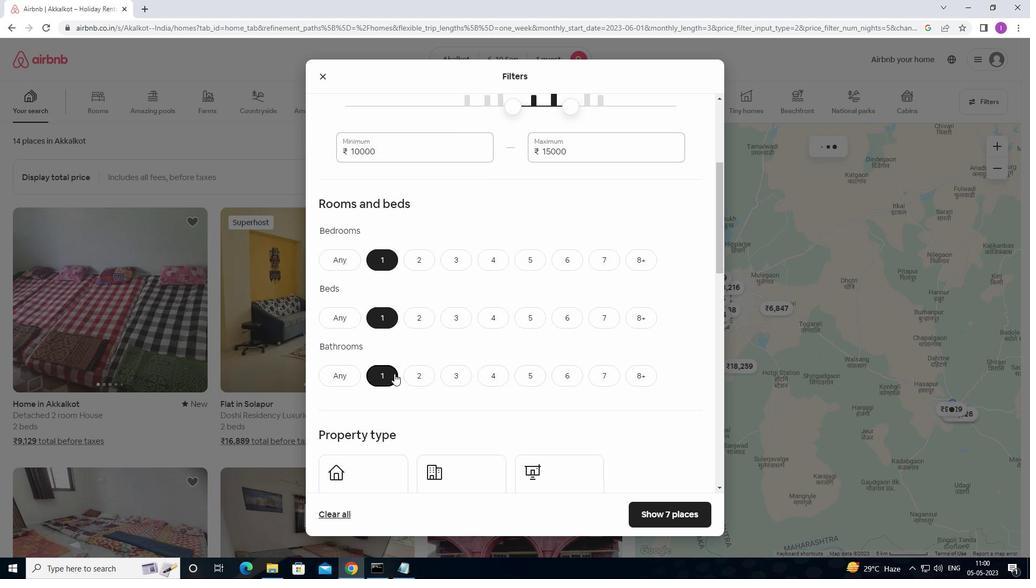 
Action: Mouse moved to (382, 331)
Screenshot: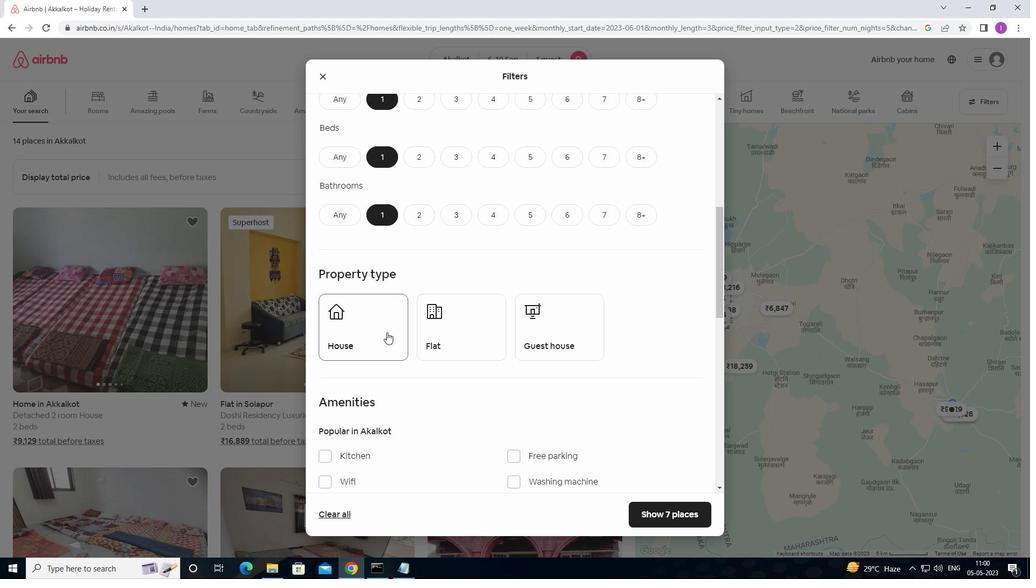 
Action: Mouse pressed left at (382, 331)
Screenshot: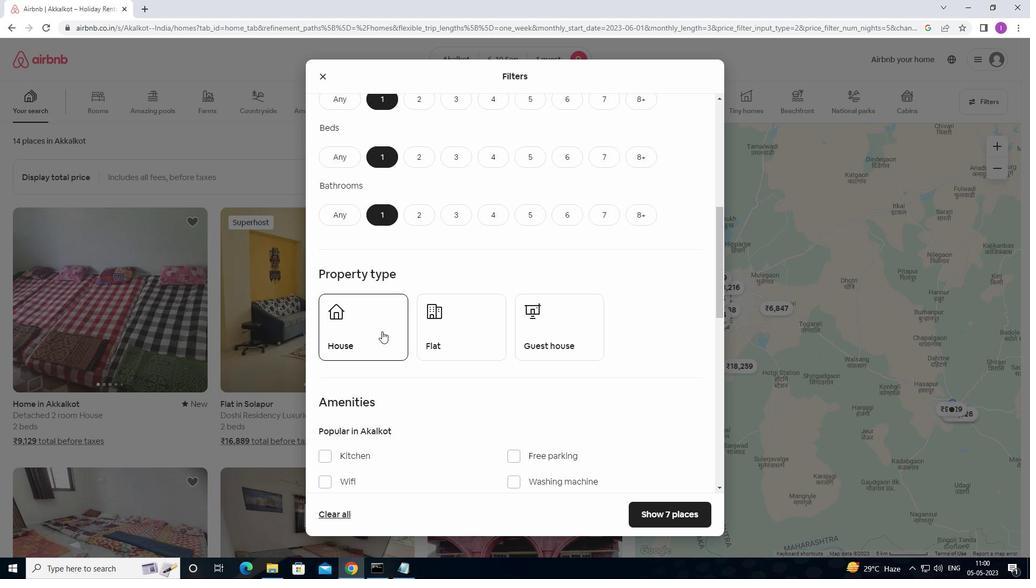 
Action: Mouse moved to (455, 344)
Screenshot: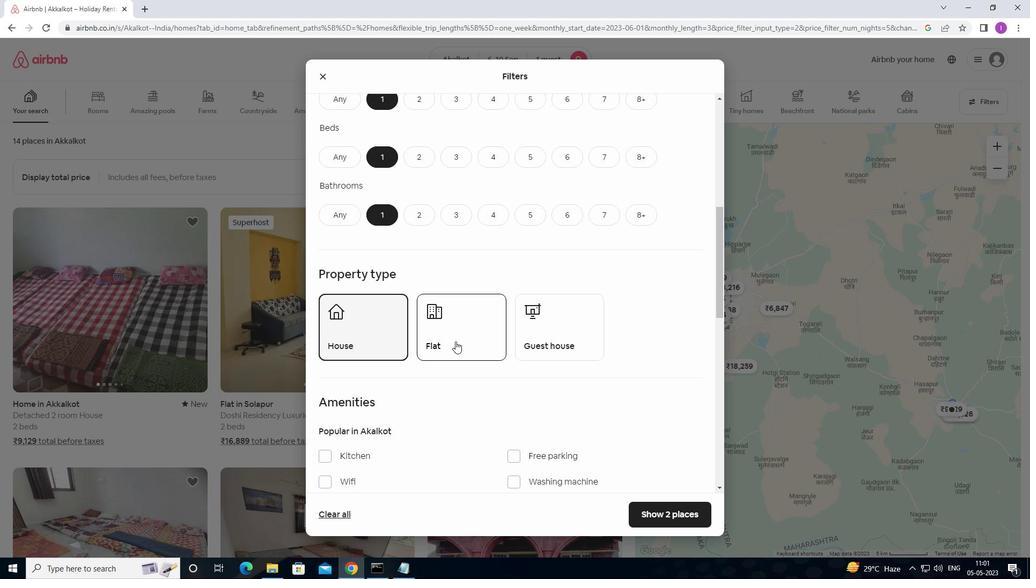 
Action: Mouse pressed left at (455, 344)
Screenshot: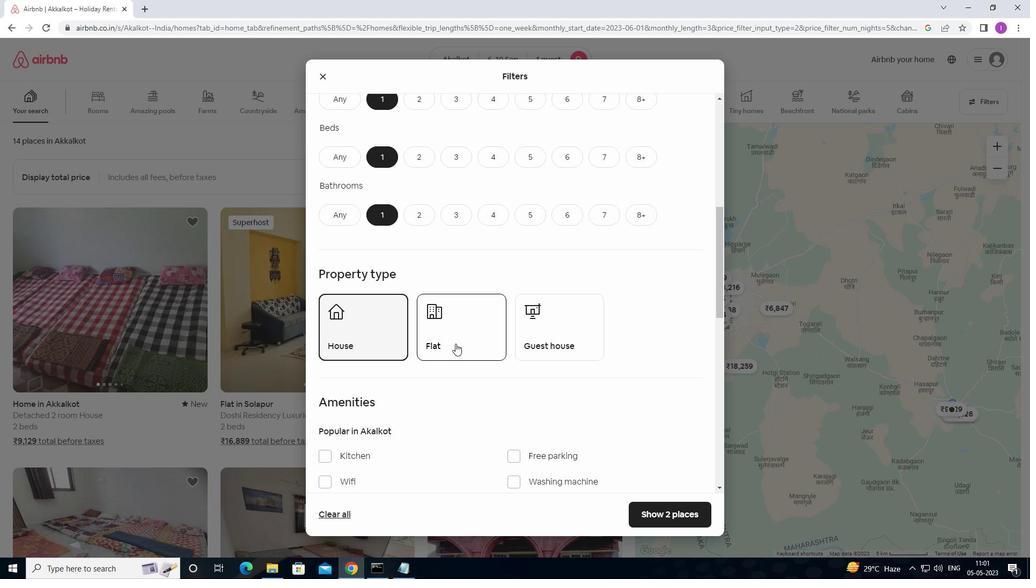 
Action: Mouse moved to (589, 345)
Screenshot: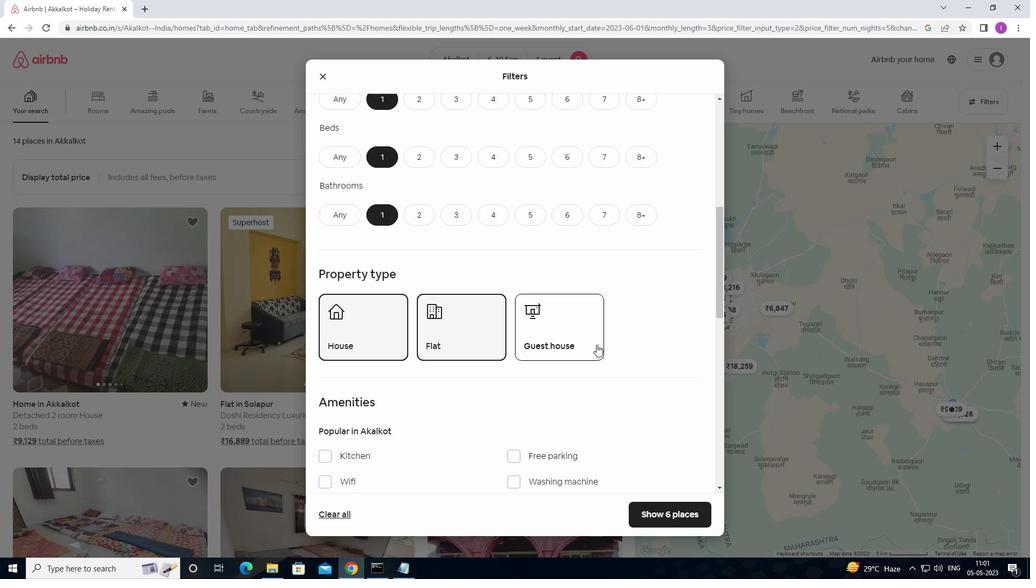 
Action: Mouse pressed left at (589, 345)
Screenshot: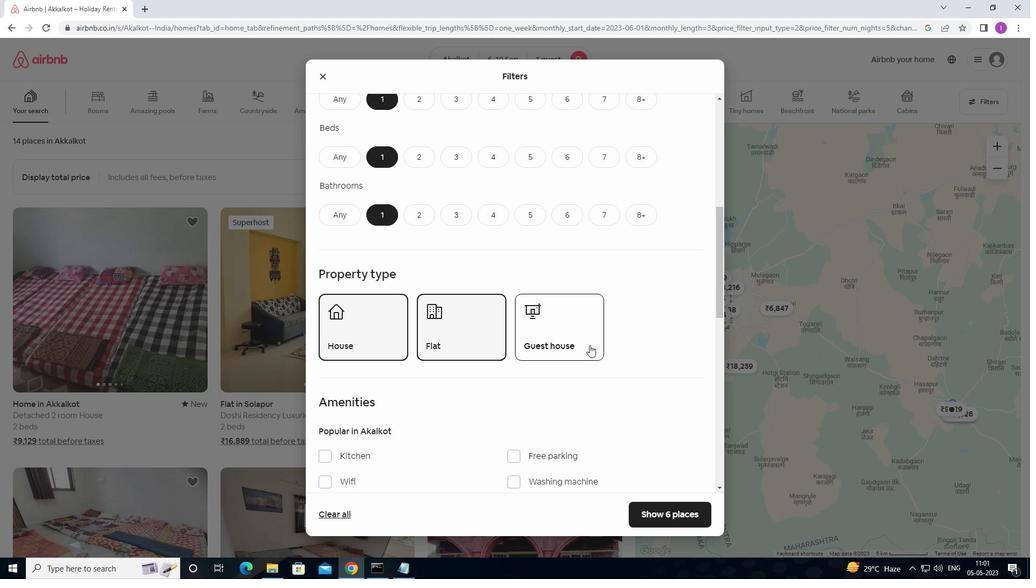
Action: Mouse moved to (587, 358)
Screenshot: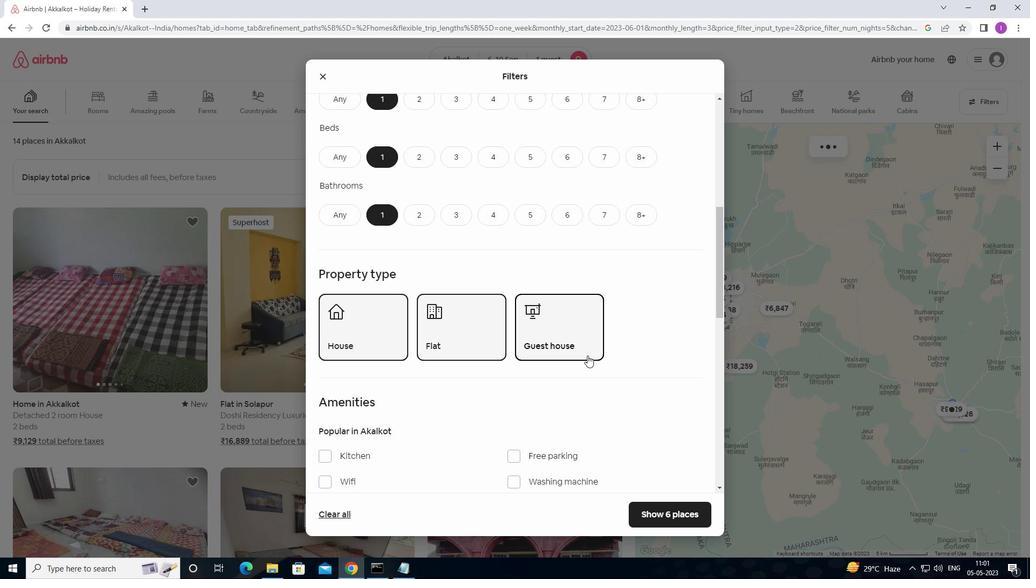 
Action: Mouse scrolled (587, 357) with delta (0, 0)
Screenshot: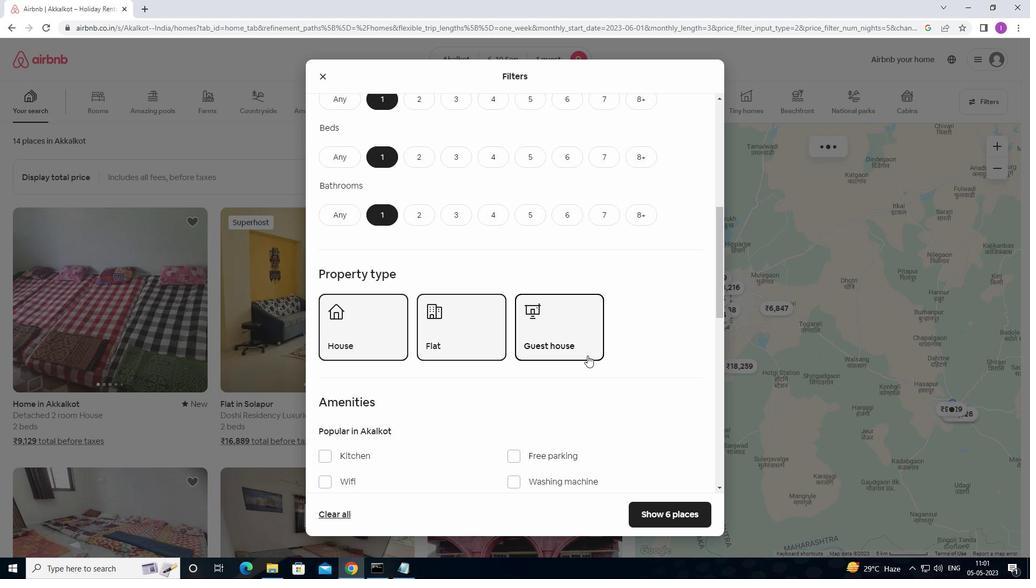 
Action: Mouse moved to (586, 359)
Screenshot: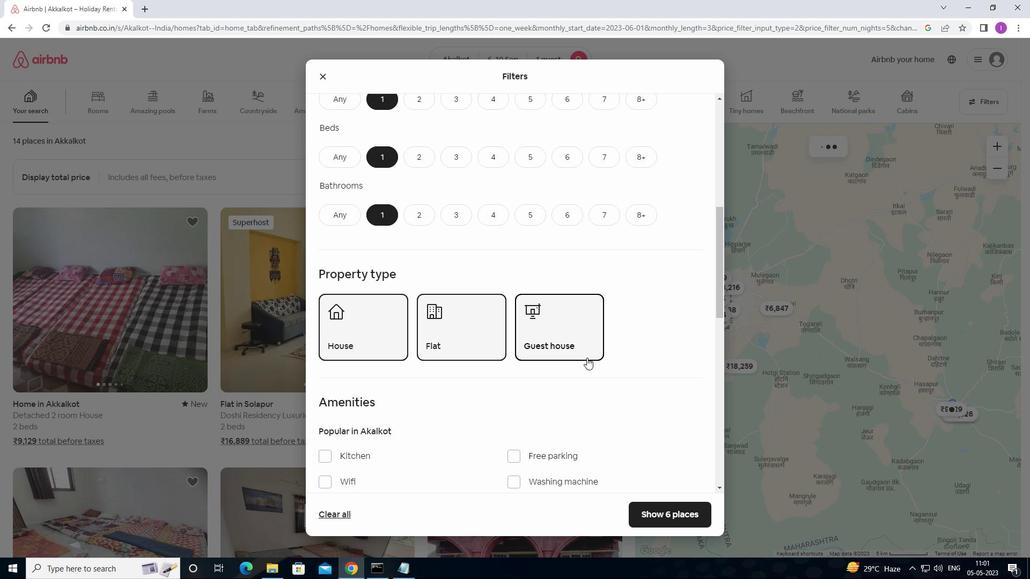 
Action: Mouse scrolled (586, 359) with delta (0, 0)
Screenshot: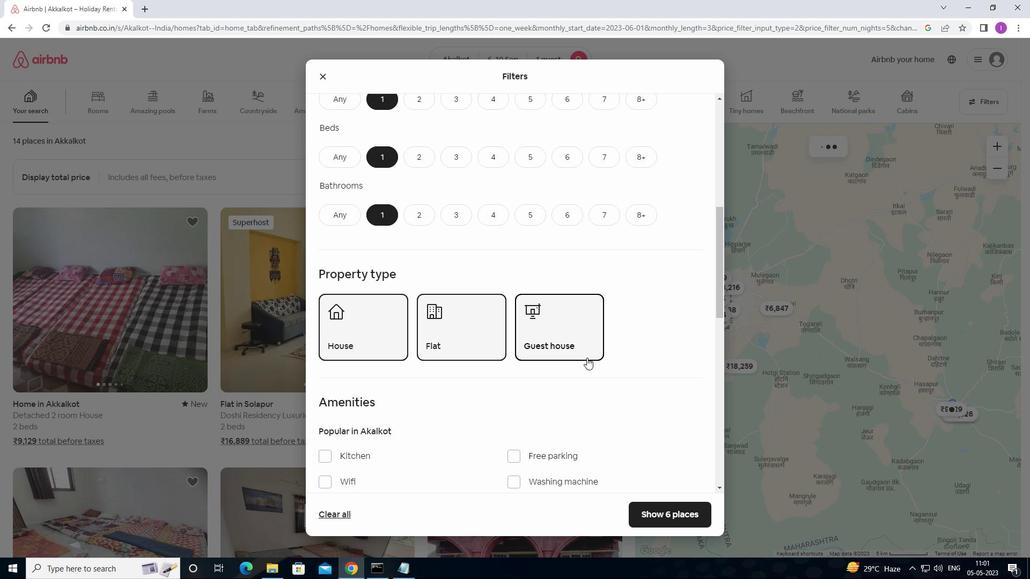 
Action: Mouse scrolled (586, 359) with delta (0, 0)
Screenshot: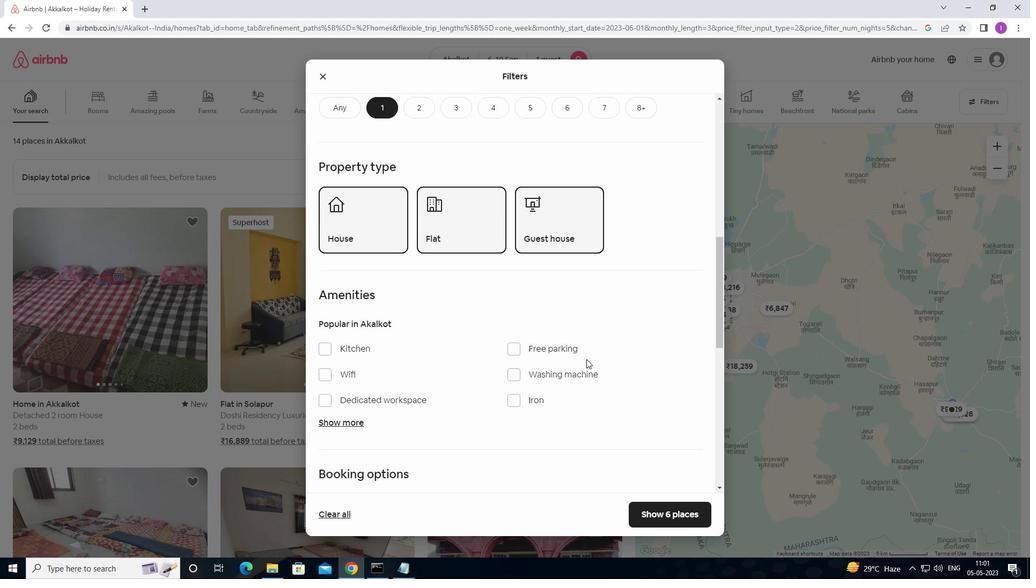 
Action: Mouse scrolled (586, 359) with delta (0, 0)
Screenshot: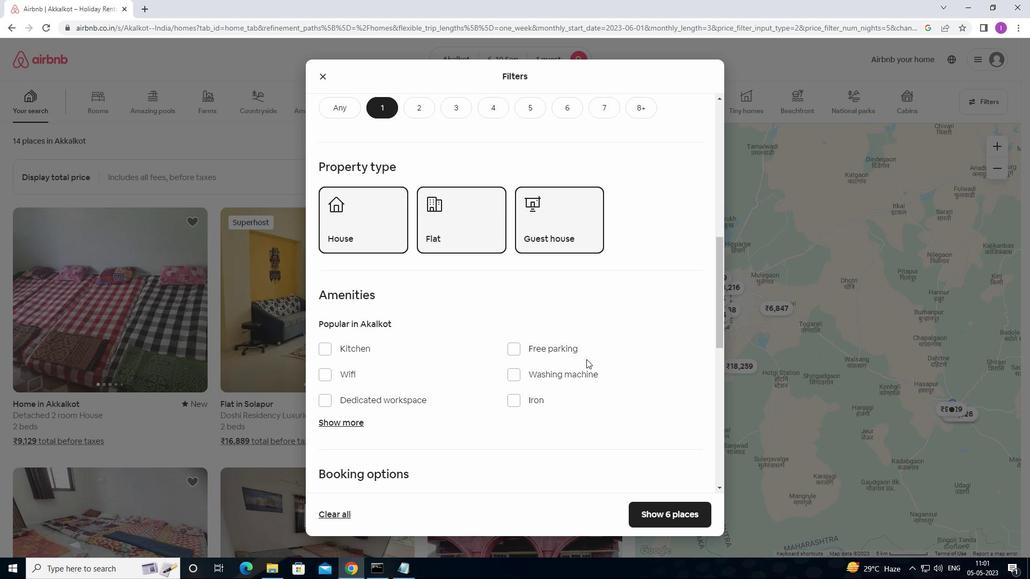 
Action: Mouse moved to (490, 348)
Screenshot: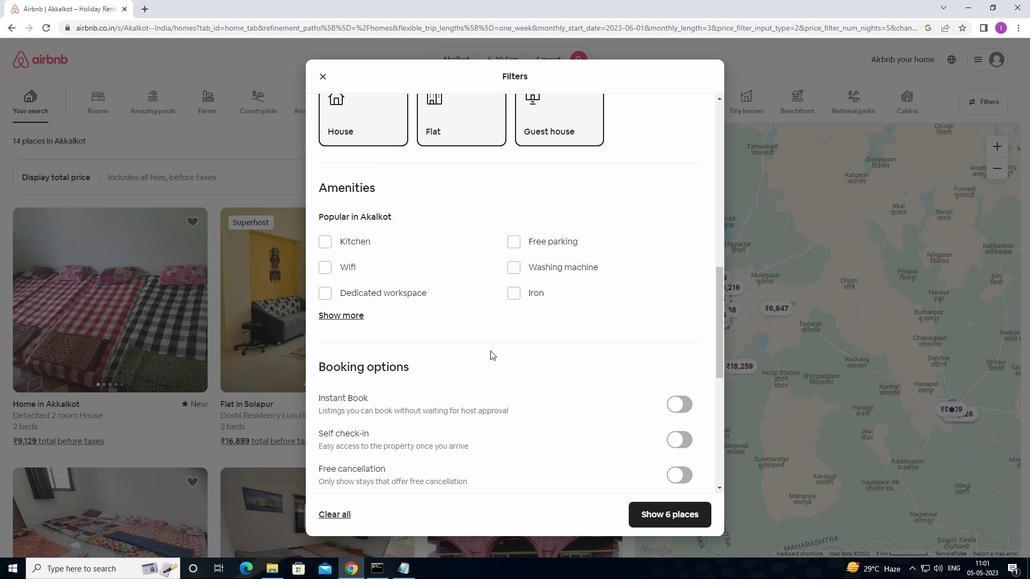
Action: Mouse scrolled (490, 347) with delta (0, 0)
Screenshot: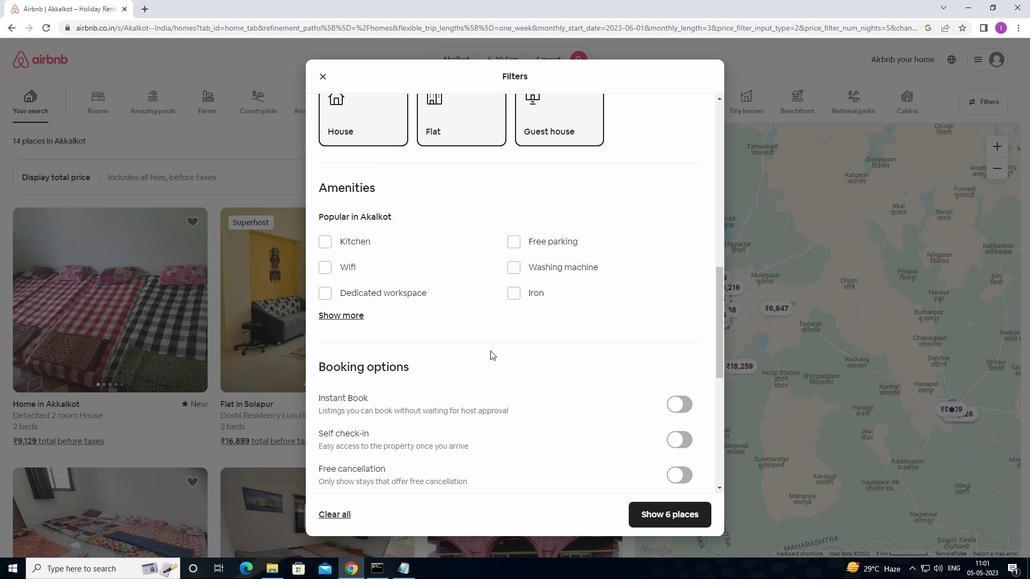 
Action: Mouse scrolled (490, 347) with delta (0, 0)
Screenshot: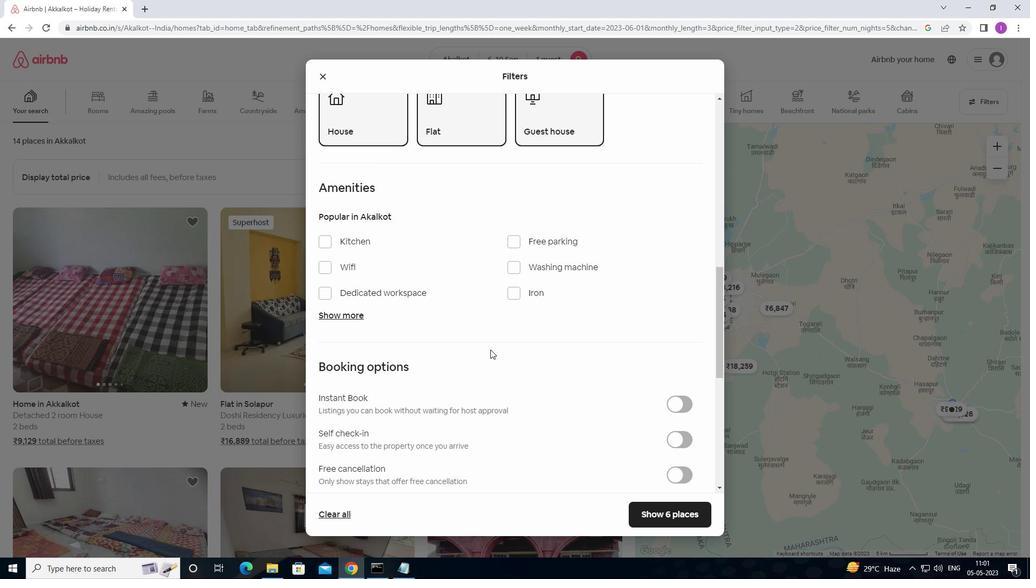 
Action: Mouse scrolled (490, 347) with delta (0, 0)
Screenshot: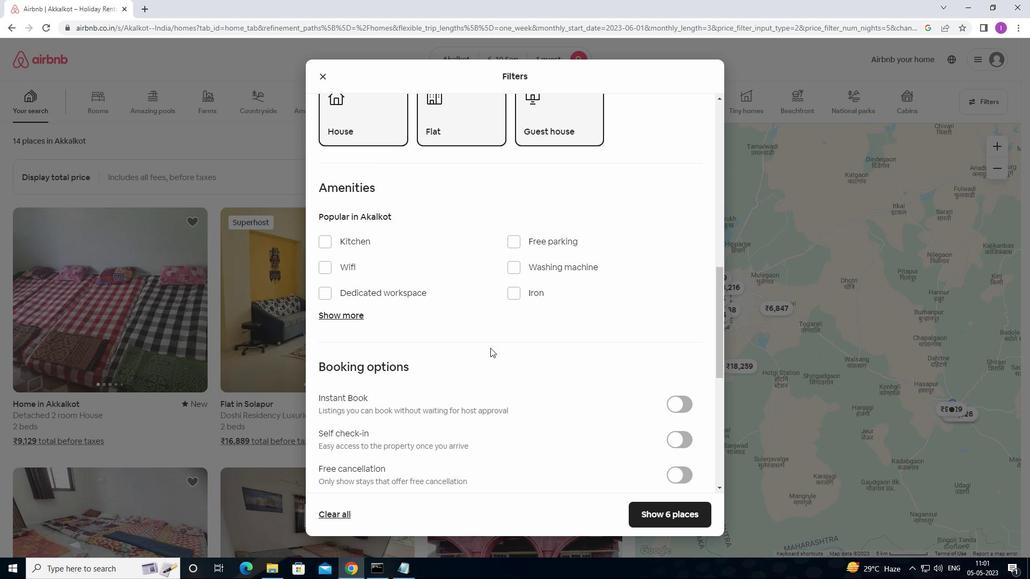 
Action: Mouse moved to (683, 274)
Screenshot: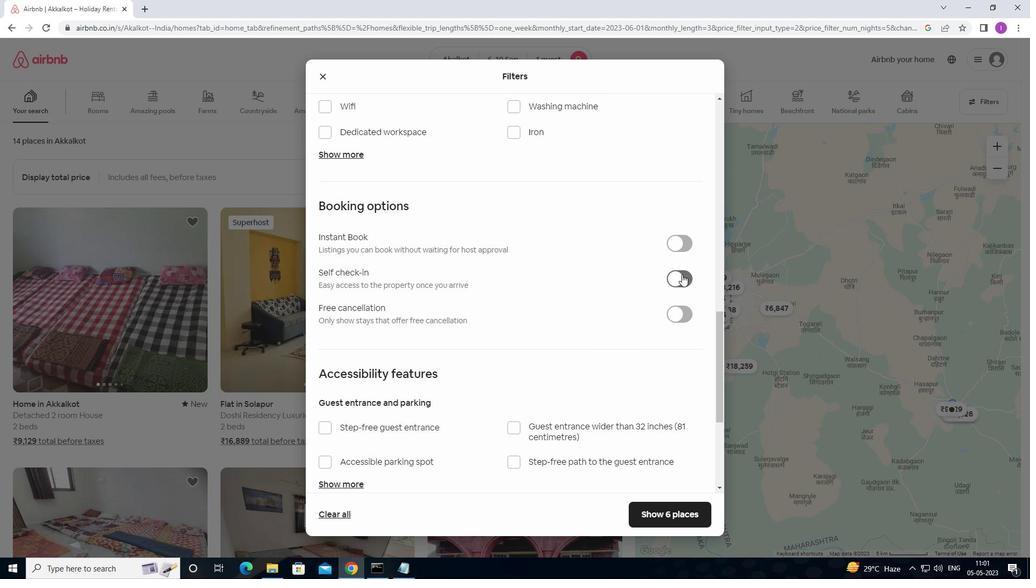 
Action: Mouse pressed left at (683, 274)
Screenshot: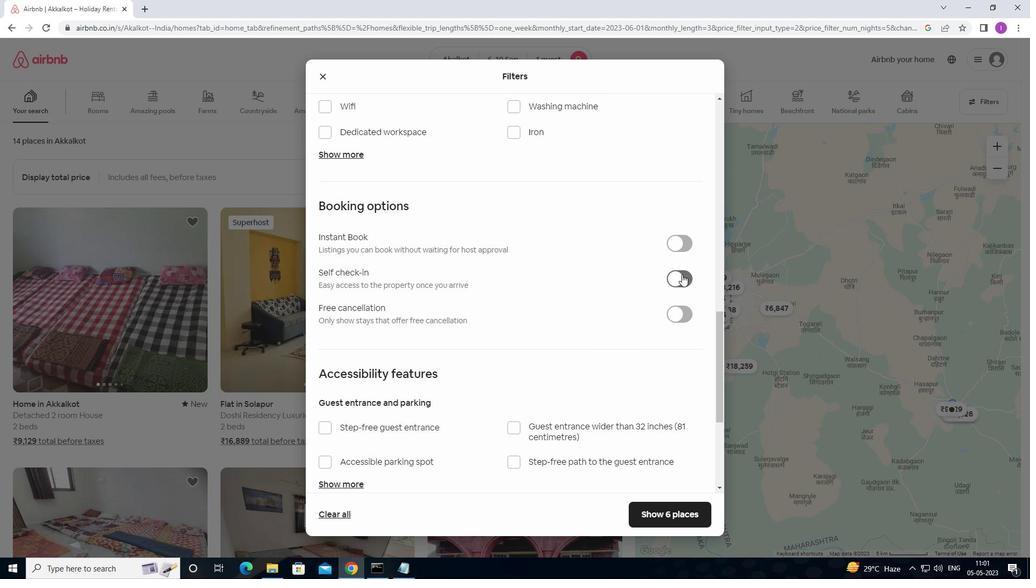 
Action: Mouse moved to (598, 376)
Screenshot: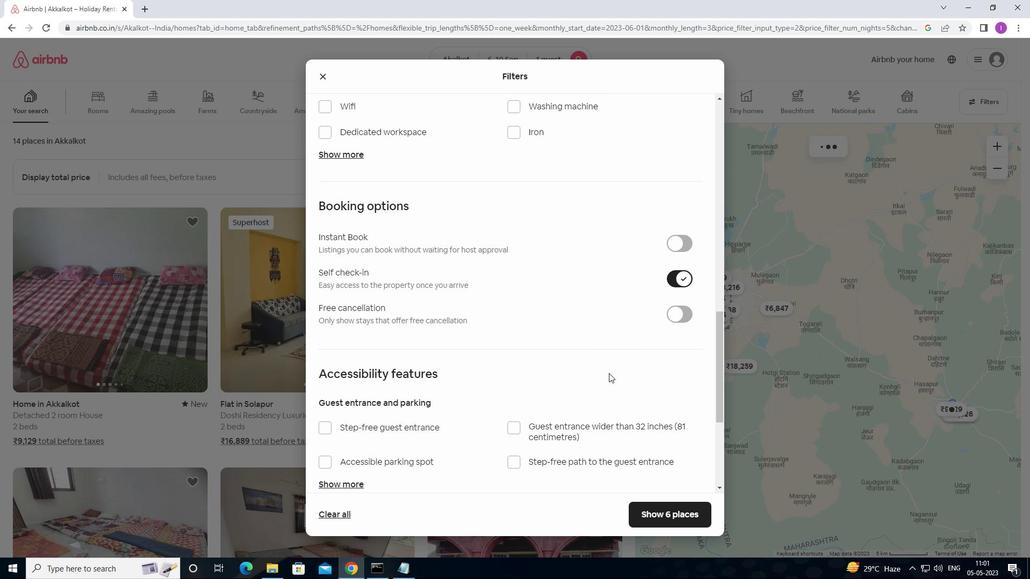 
Action: Mouse scrolled (598, 375) with delta (0, 0)
Screenshot: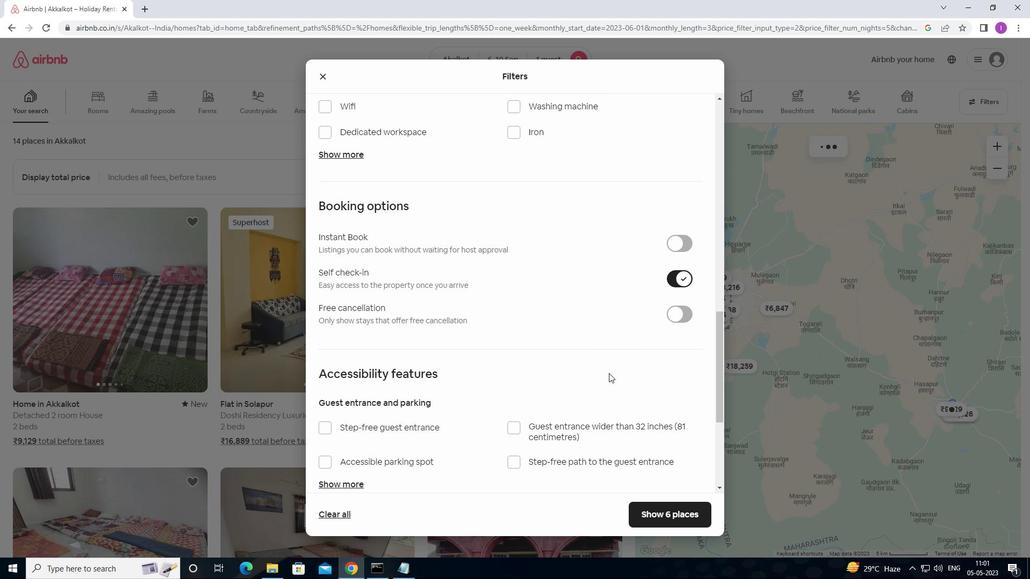 
Action: Mouse moved to (594, 377)
Screenshot: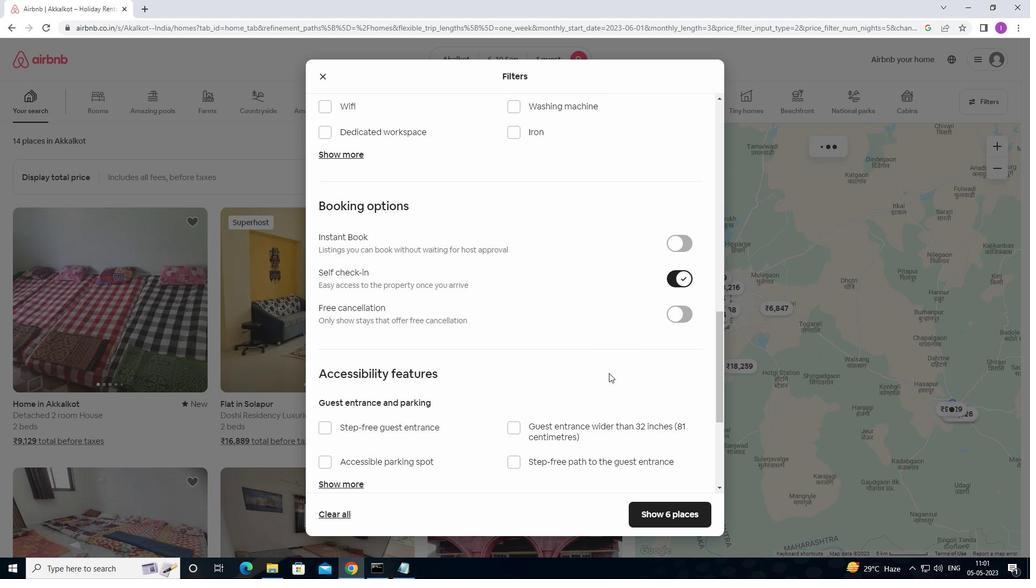 
Action: Mouse scrolled (594, 377) with delta (0, 0)
Screenshot: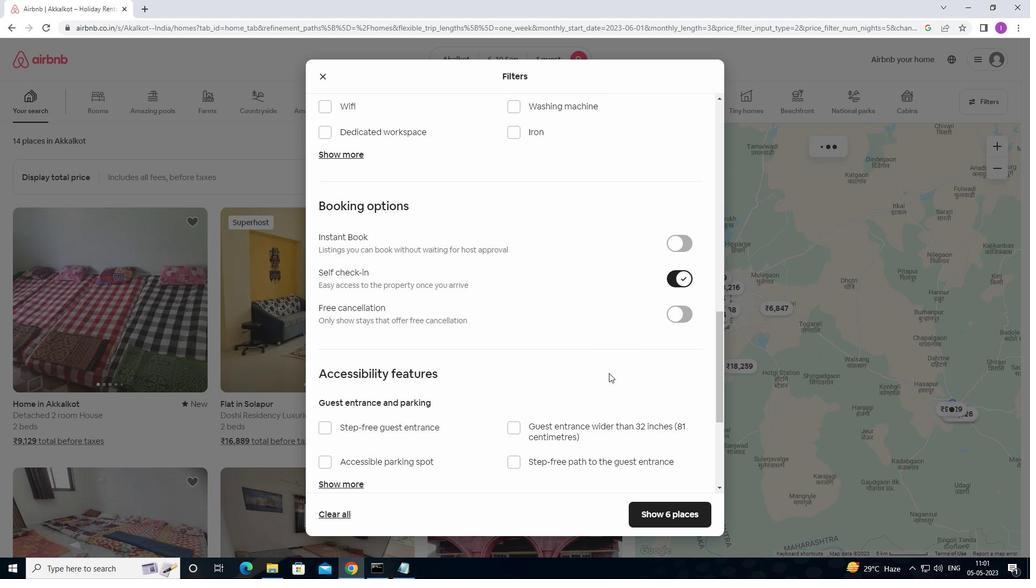
Action: Mouse moved to (586, 382)
Screenshot: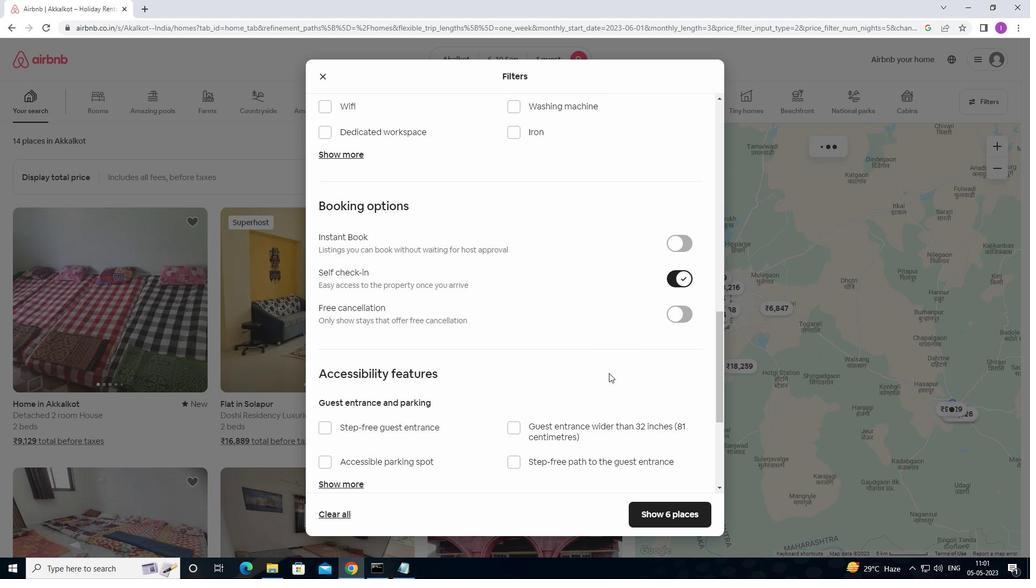 
Action: Mouse scrolled (586, 381) with delta (0, 0)
Screenshot: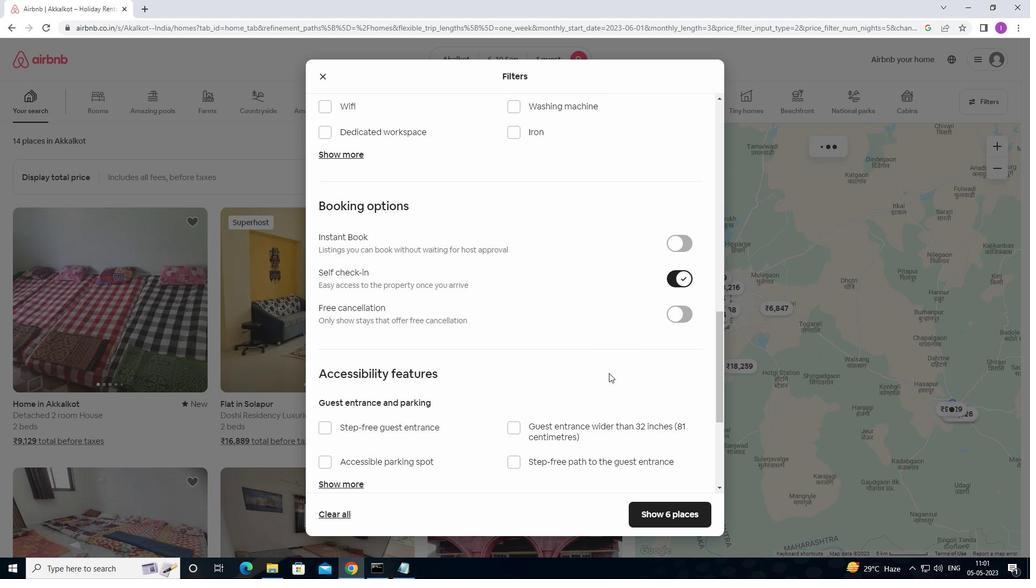 
Action: Mouse moved to (572, 386)
Screenshot: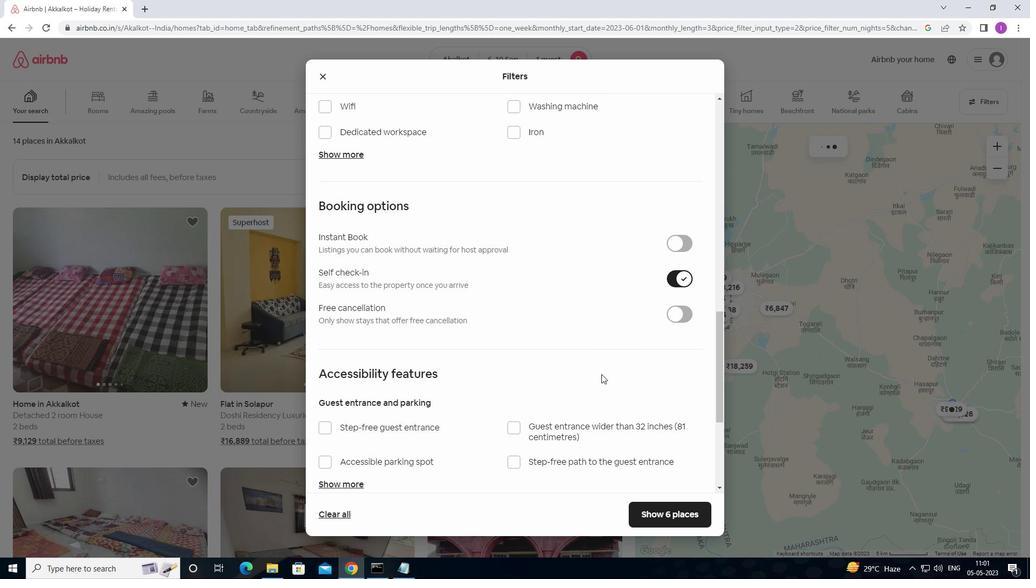 
Action: Mouse scrolled (572, 385) with delta (0, 0)
Screenshot: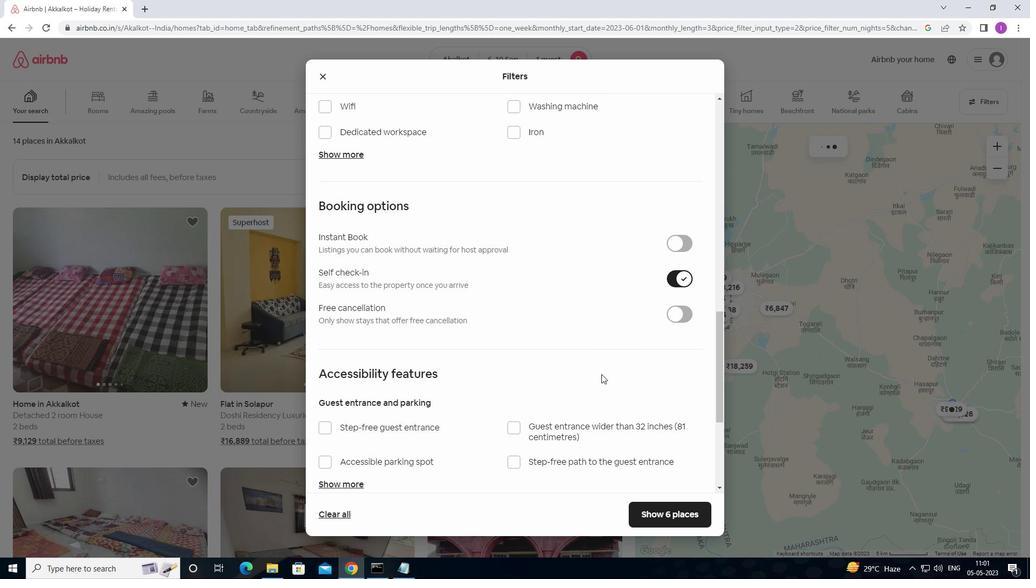 
Action: Mouse moved to (492, 404)
Screenshot: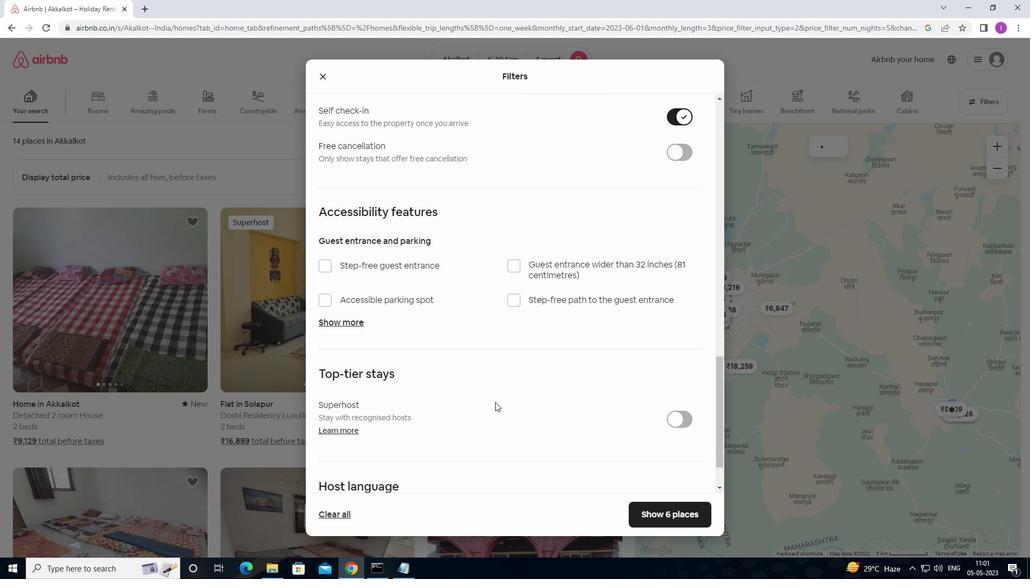 
Action: Mouse scrolled (492, 404) with delta (0, 0)
Screenshot: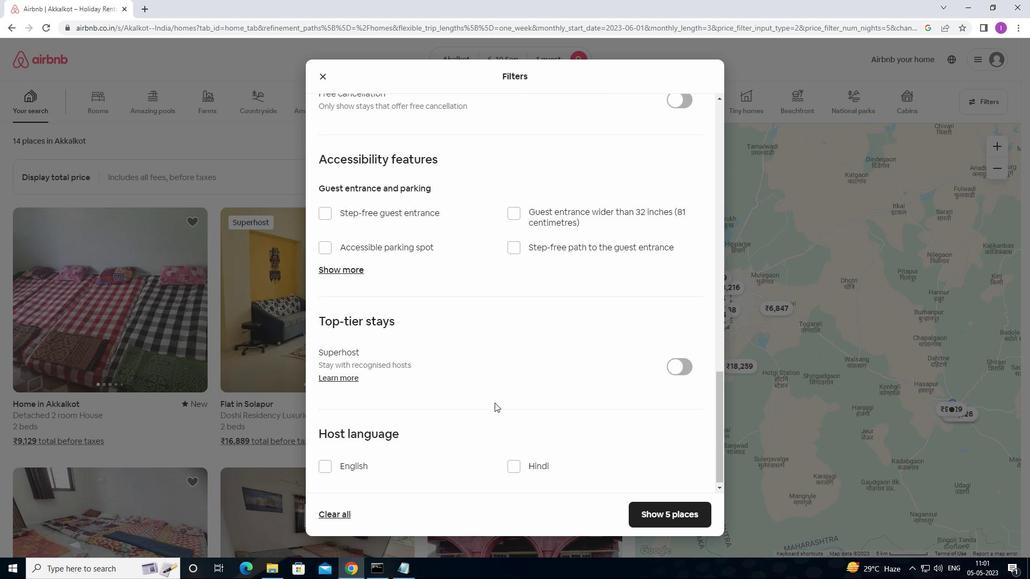 
Action: Mouse scrolled (492, 404) with delta (0, 0)
Screenshot: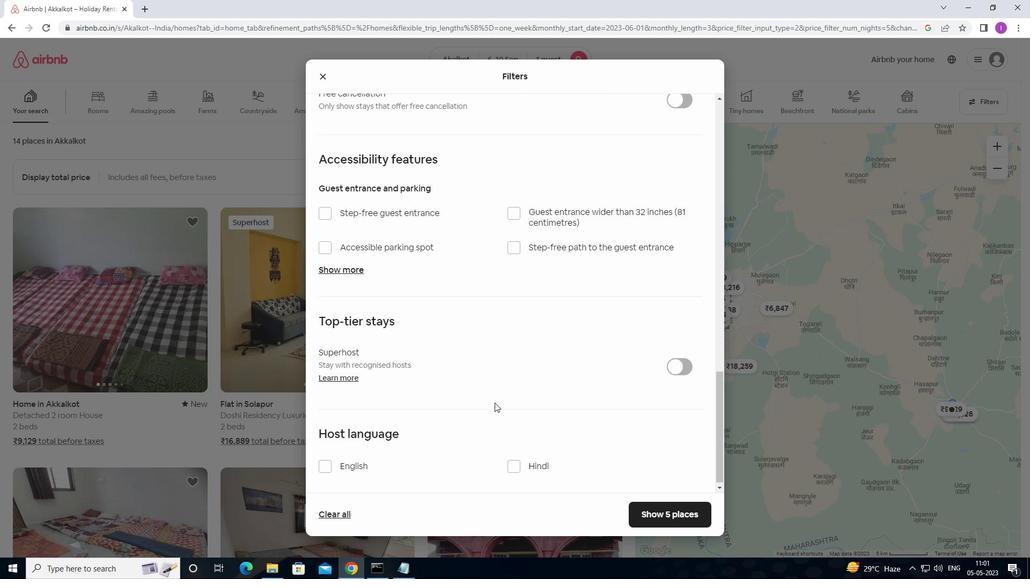 
Action: Mouse scrolled (492, 404) with delta (0, 0)
Screenshot: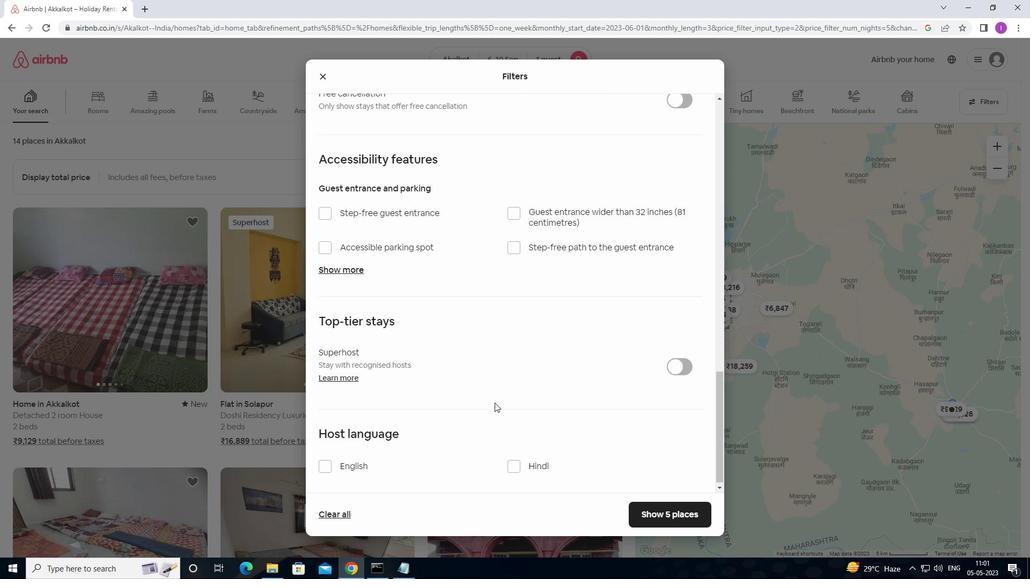 
Action: Mouse scrolled (492, 404) with delta (0, 0)
Screenshot: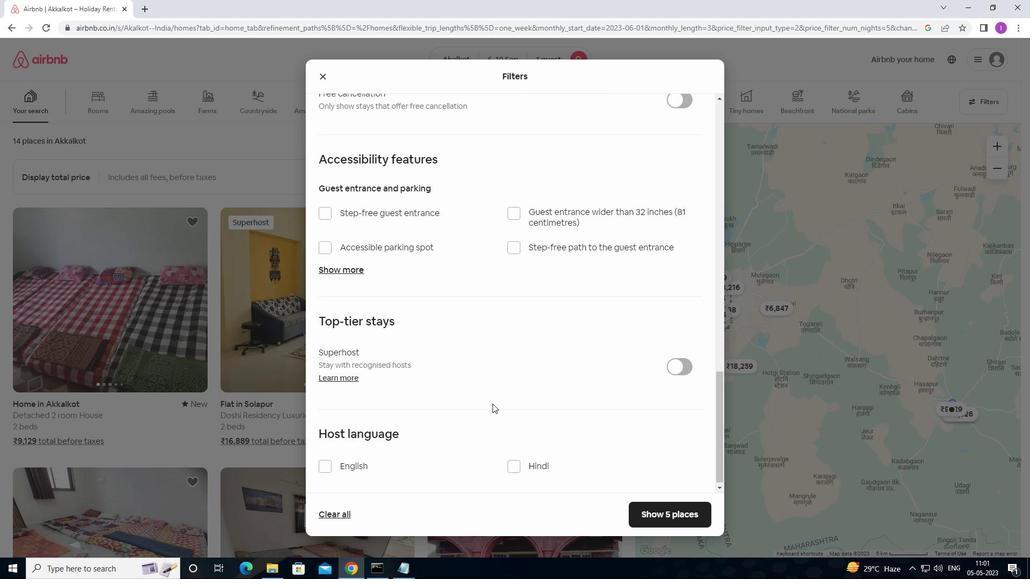 
Action: Mouse moved to (324, 458)
Screenshot: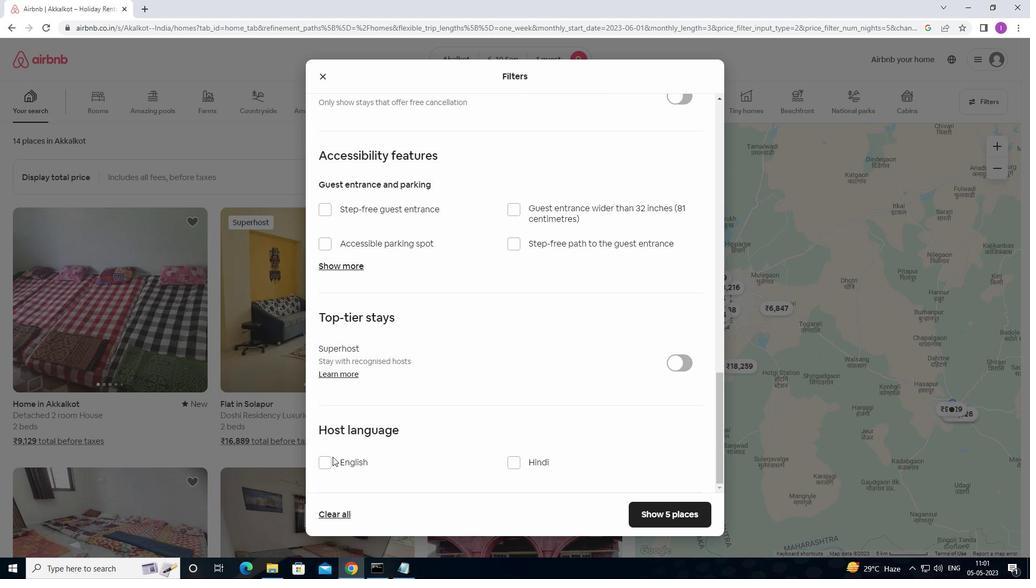 
Action: Mouse pressed left at (324, 458)
Screenshot: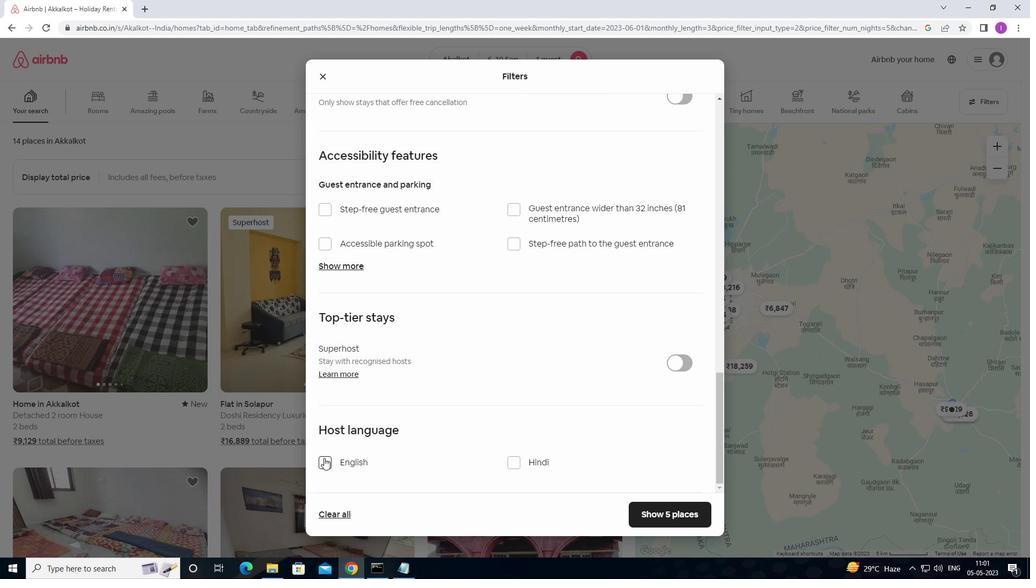 
Action: Mouse moved to (655, 483)
Screenshot: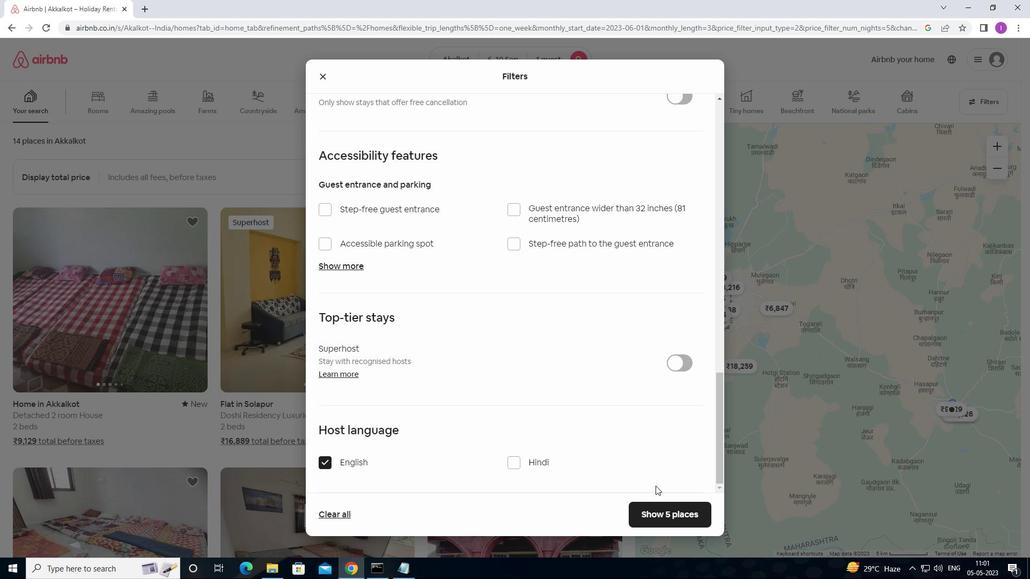 
Action: Mouse scrolled (655, 482) with delta (0, 0)
Screenshot: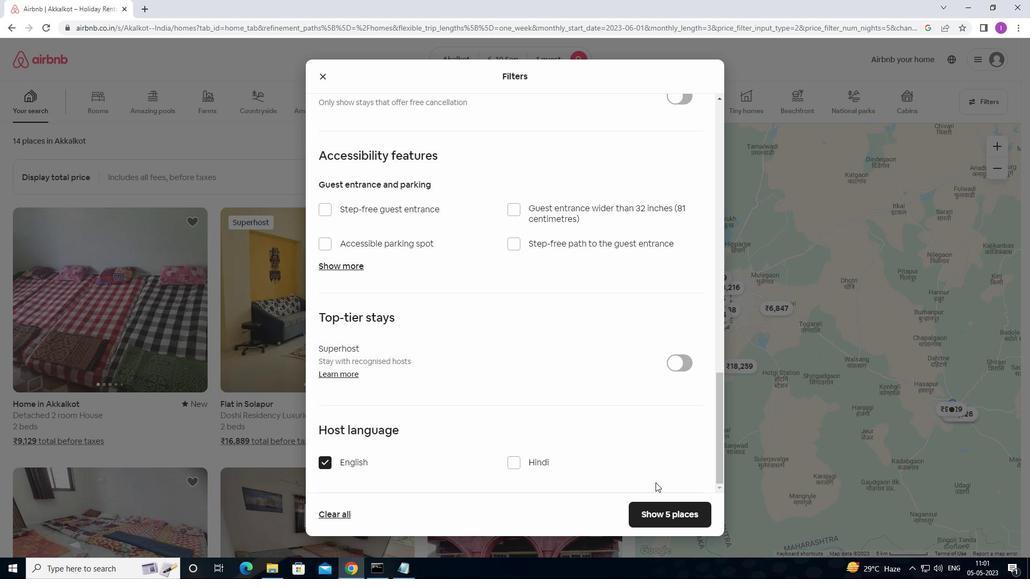 
Action: Mouse scrolled (655, 482) with delta (0, 0)
Screenshot: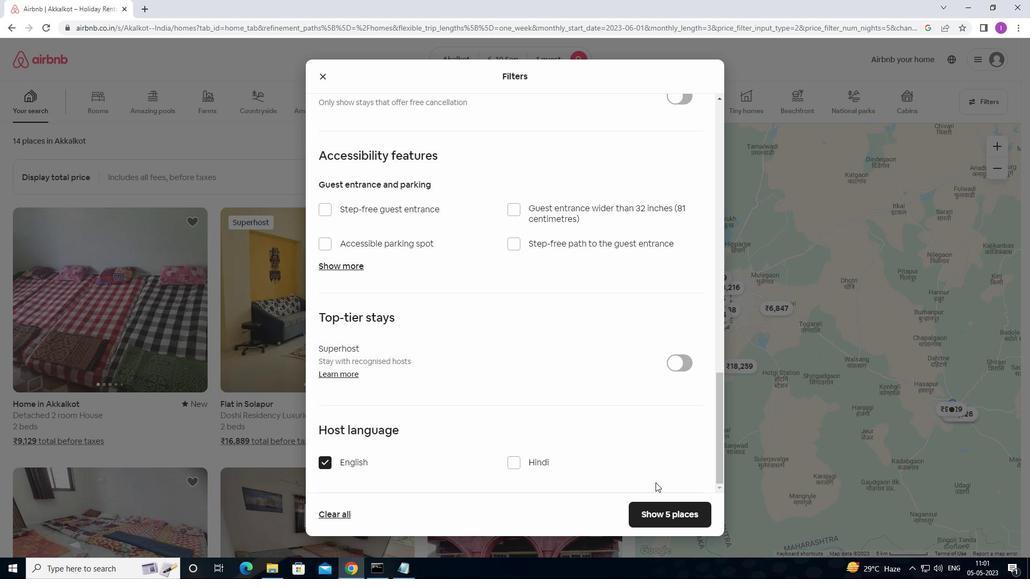 
Action: Mouse scrolled (655, 482) with delta (0, 0)
Screenshot: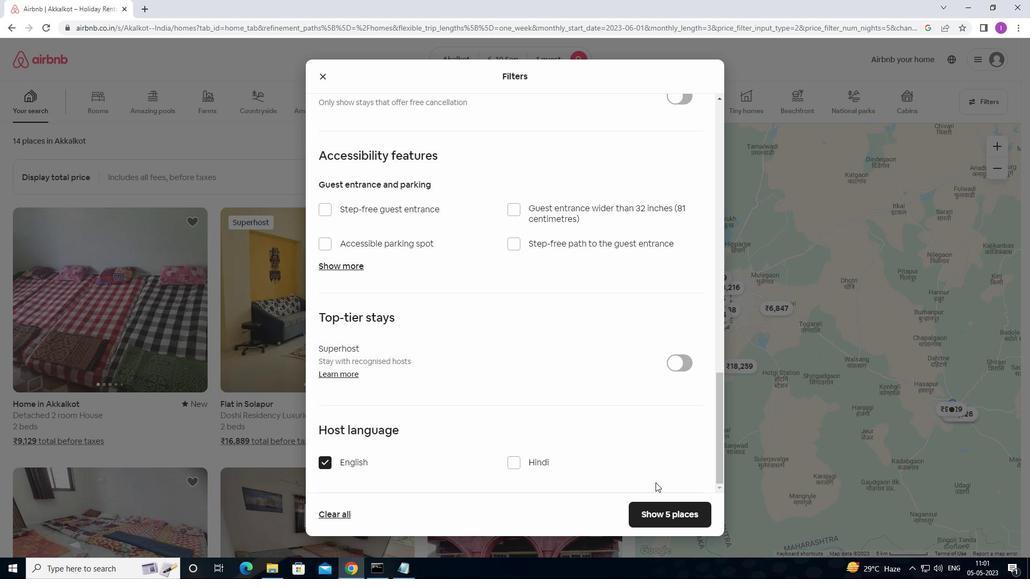 
Action: Mouse moved to (674, 514)
Screenshot: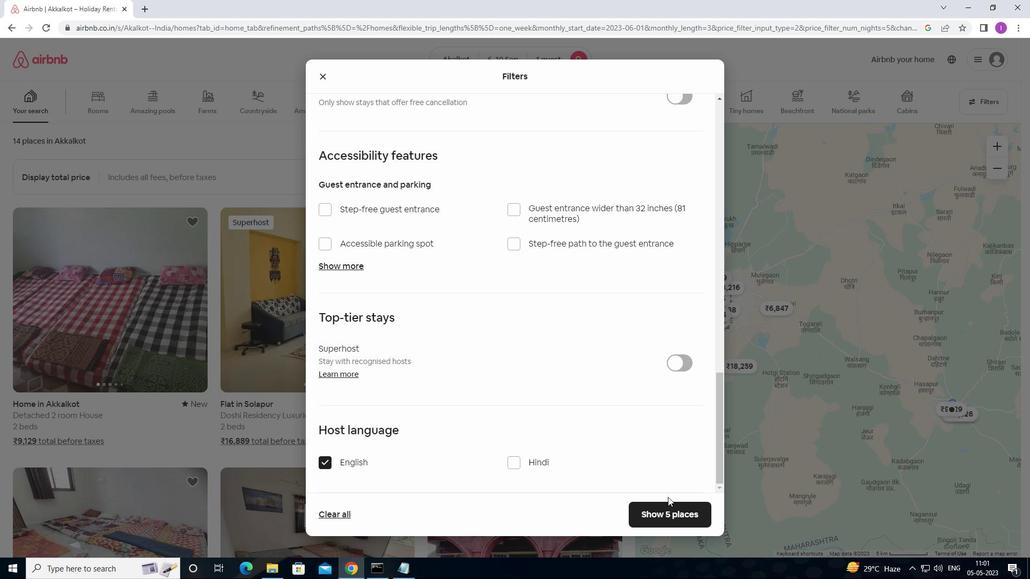 
Action: Mouse pressed left at (674, 514)
Screenshot: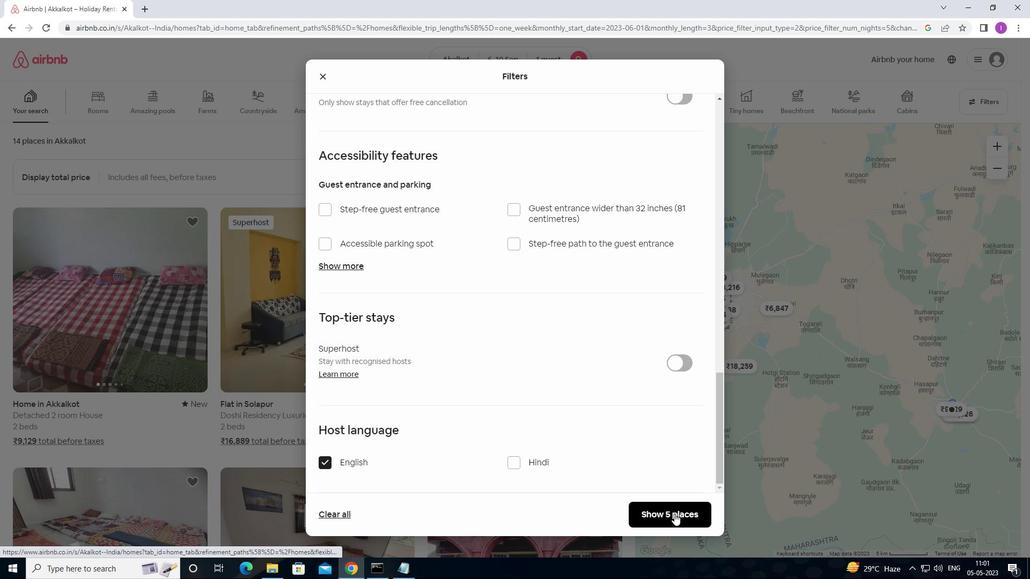 
Action: Mouse moved to (708, 498)
Screenshot: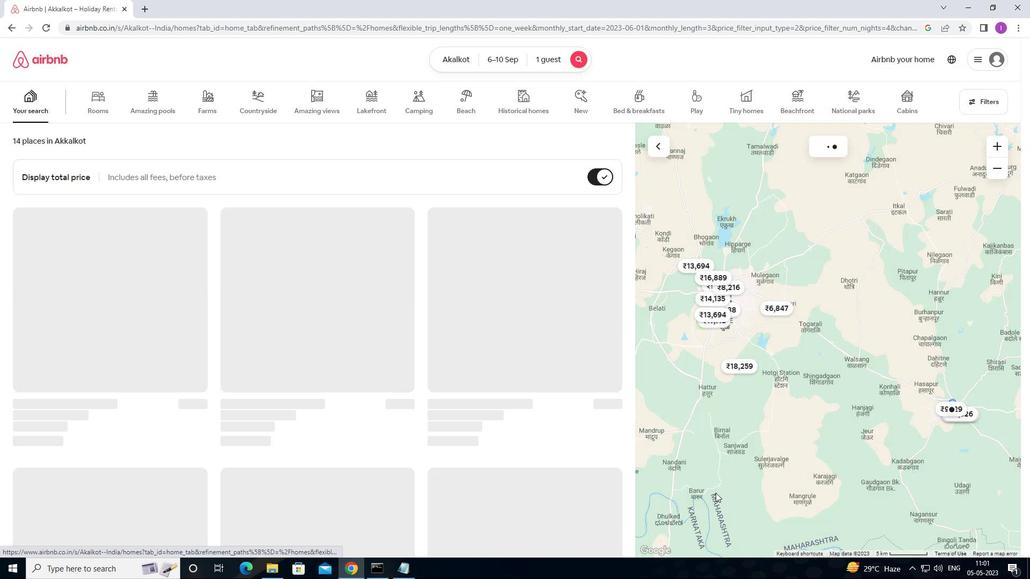 
Action: Key pressed <Key.f8>
Screenshot: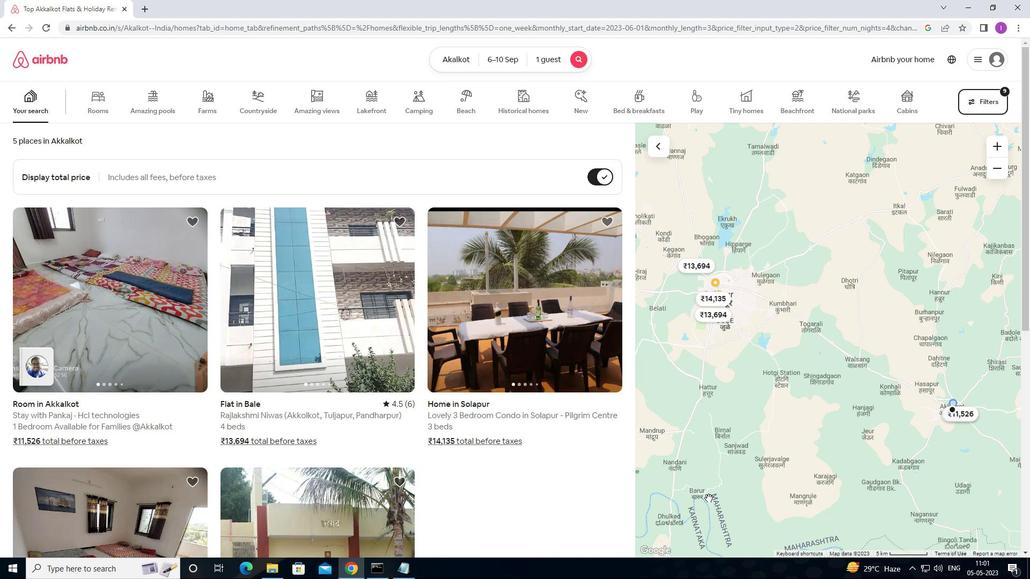 
